 Task: Search one way flight ticket for 4 adults, 1 infant in seat and 1 infant on lap in premium economy from Marion: Veterans Airport Of Southern Illinois (williamson County Regional Airport) to Indianapolis: Indianapolis International Airport on 8-5-2023. Choice of flights is Southwest. Number of bags: 3 checked bags. Price is upto 93000. Outbound departure time preference is 20:45.
Action: Mouse moved to (322, 135)
Screenshot: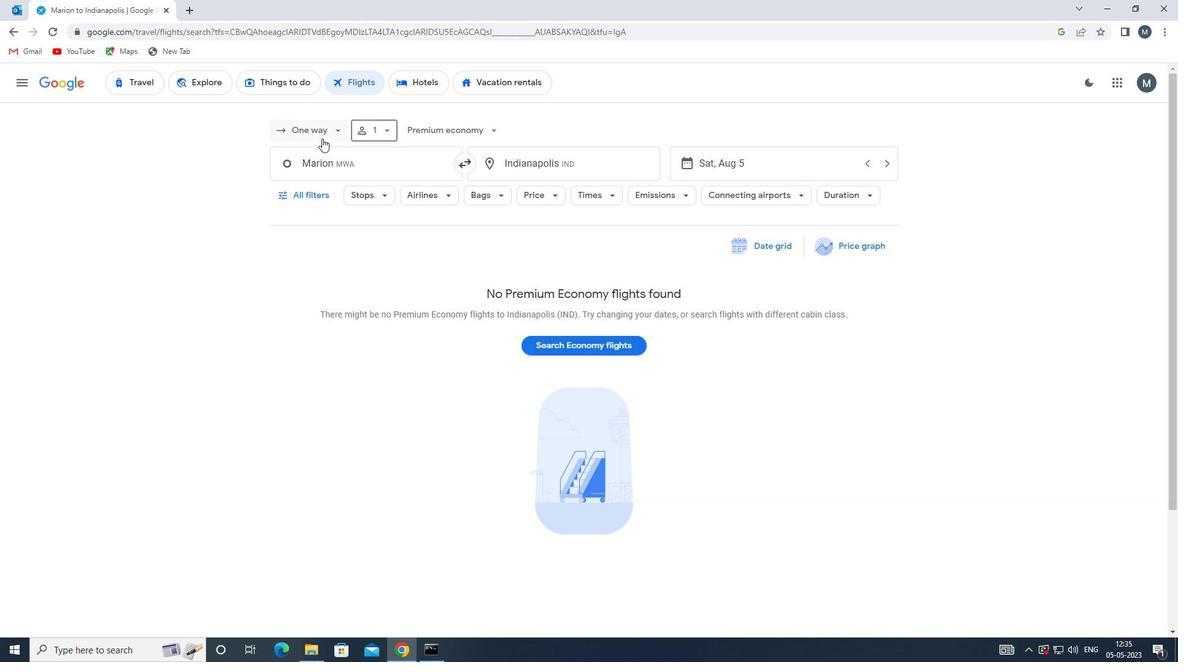 
Action: Mouse pressed left at (322, 135)
Screenshot: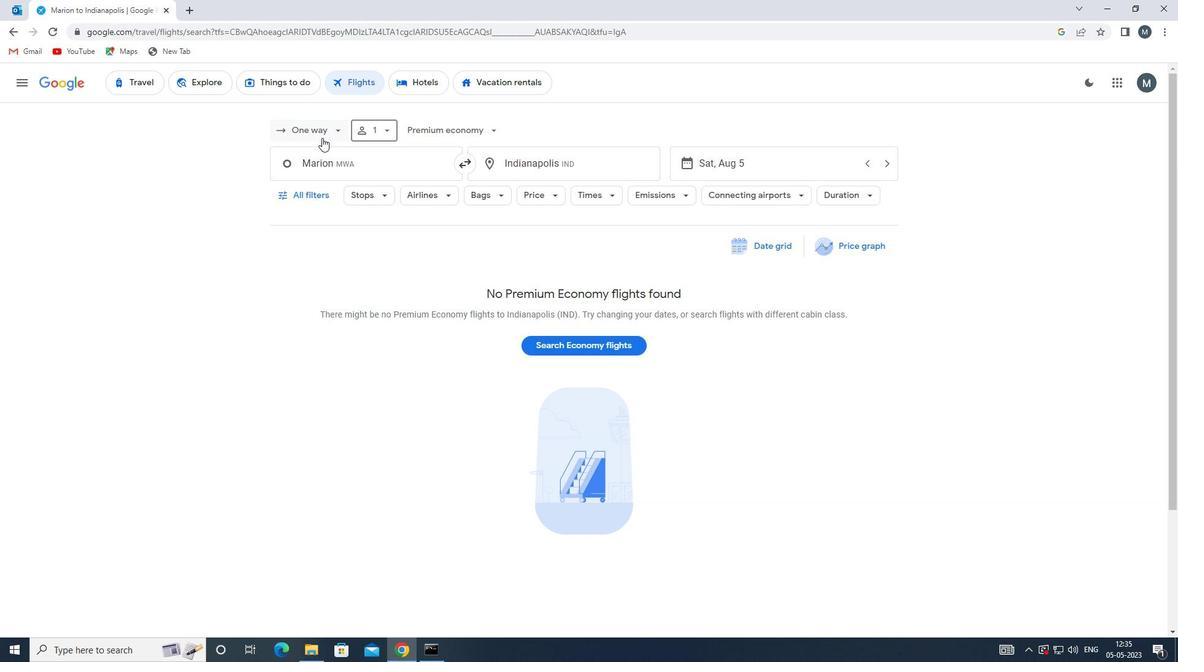 
Action: Mouse moved to (333, 185)
Screenshot: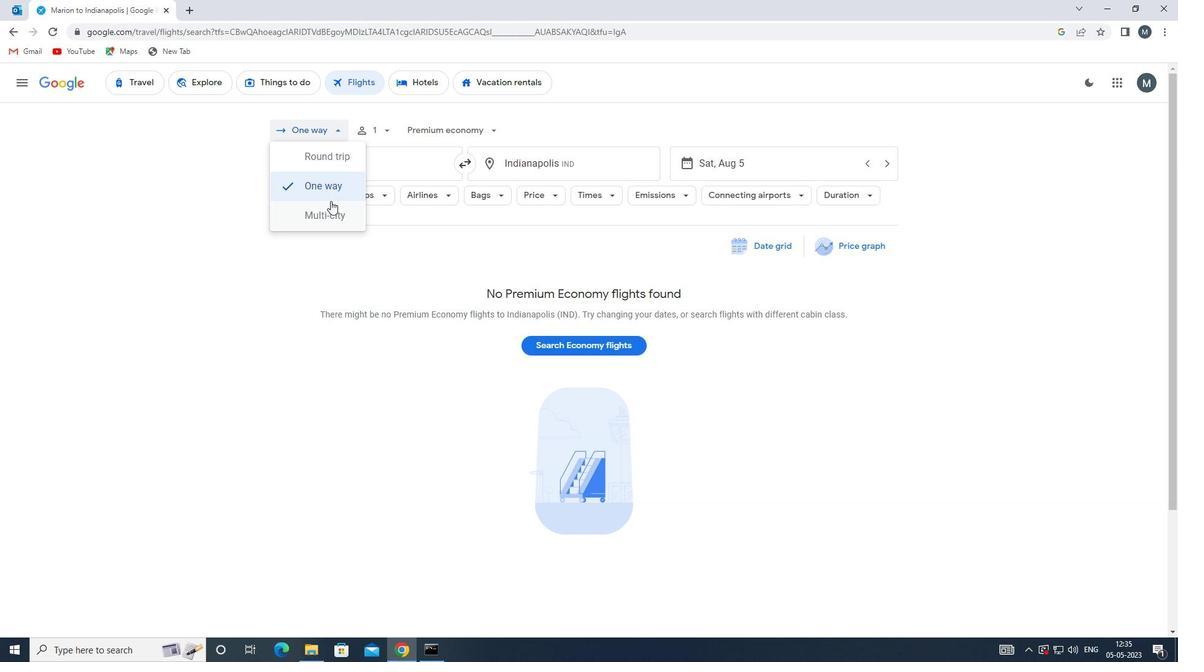 
Action: Mouse pressed left at (333, 185)
Screenshot: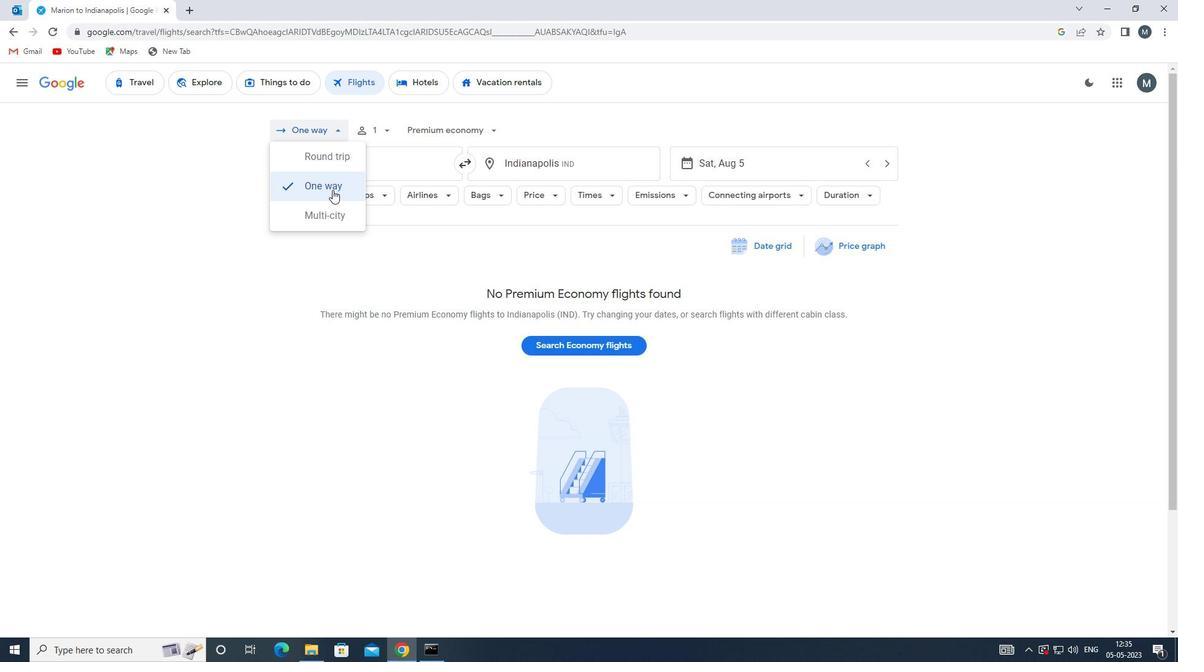 
Action: Mouse moved to (383, 127)
Screenshot: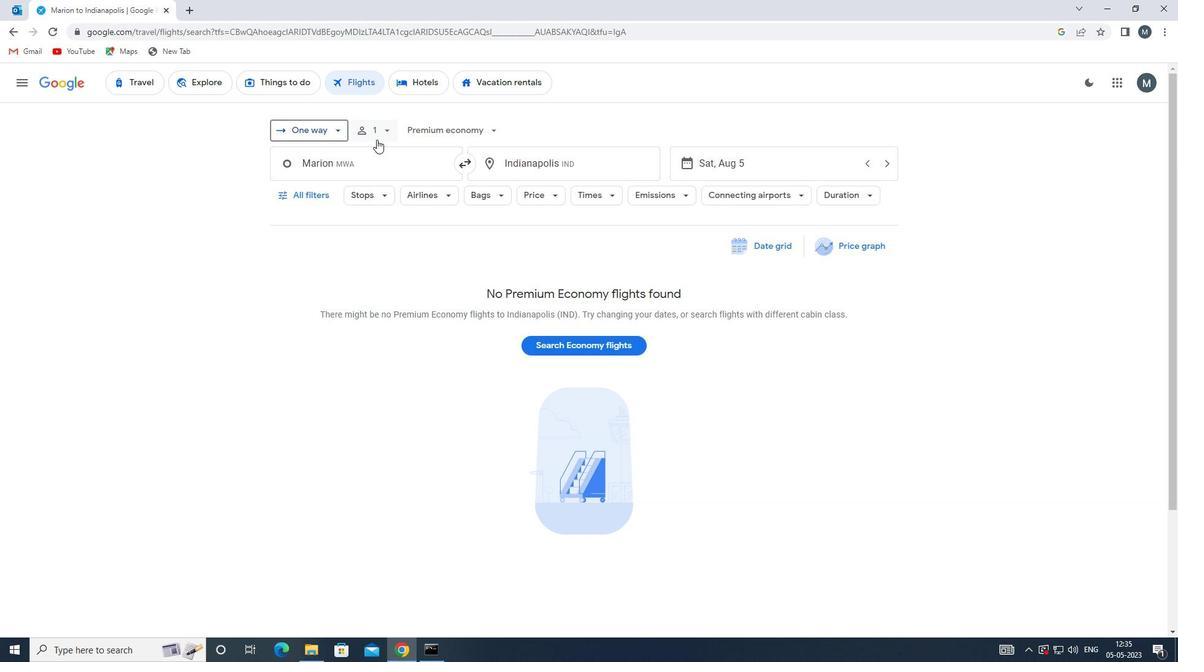 
Action: Mouse pressed left at (383, 127)
Screenshot: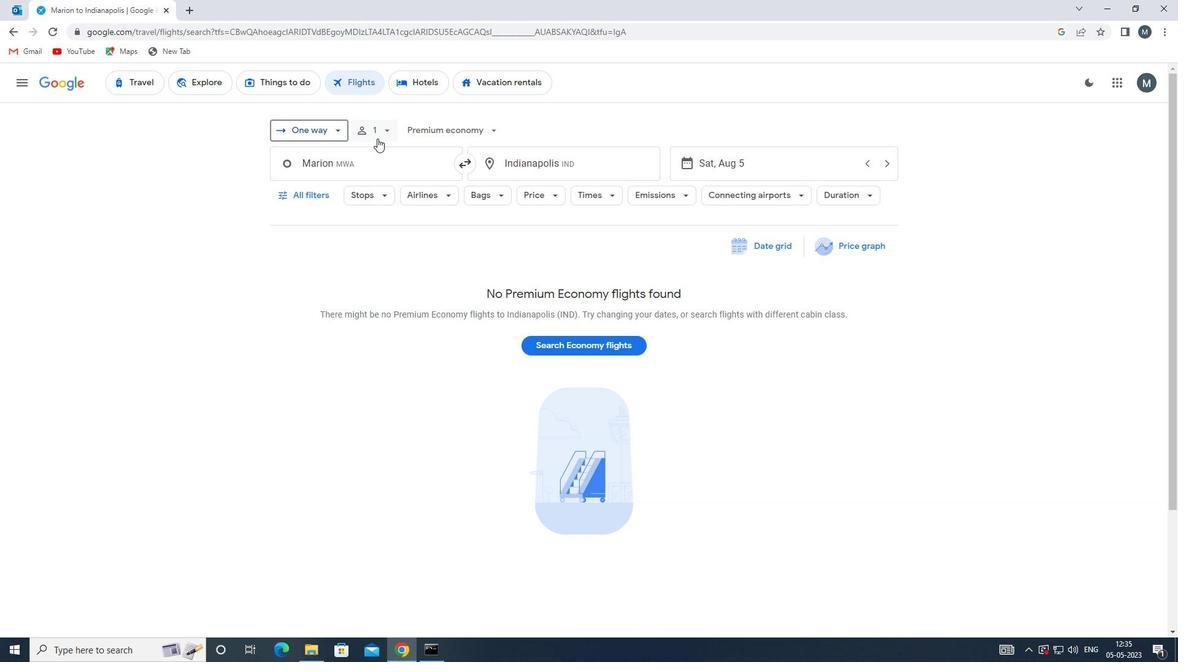 
Action: Mouse moved to (484, 164)
Screenshot: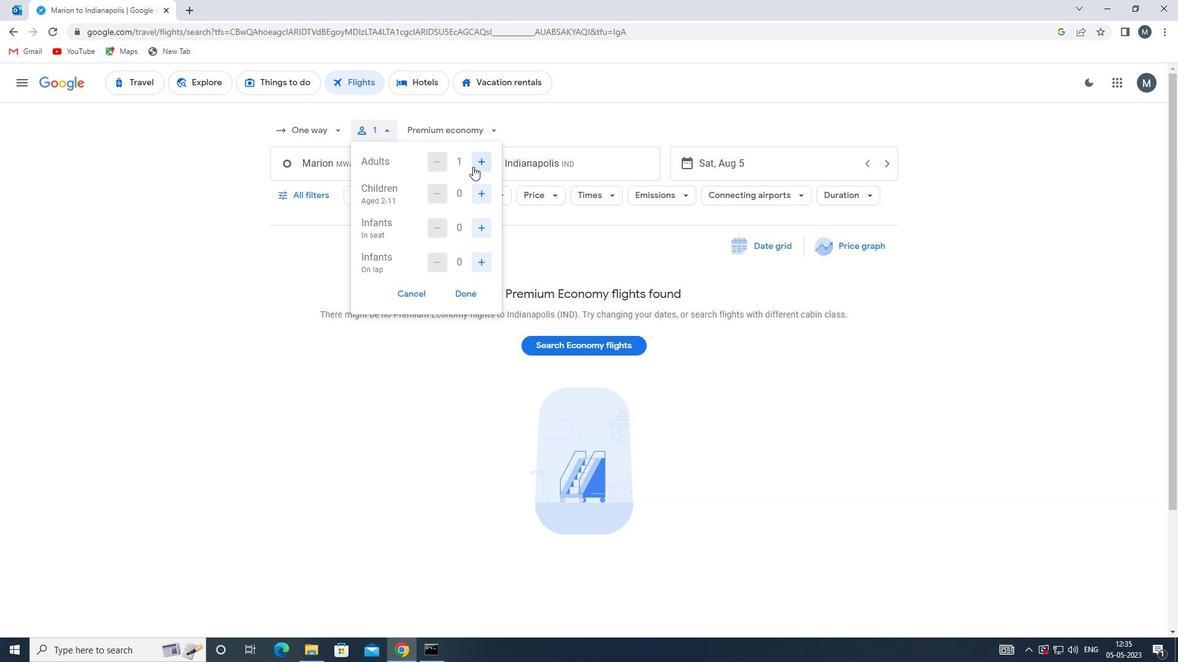 
Action: Mouse pressed left at (484, 164)
Screenshot: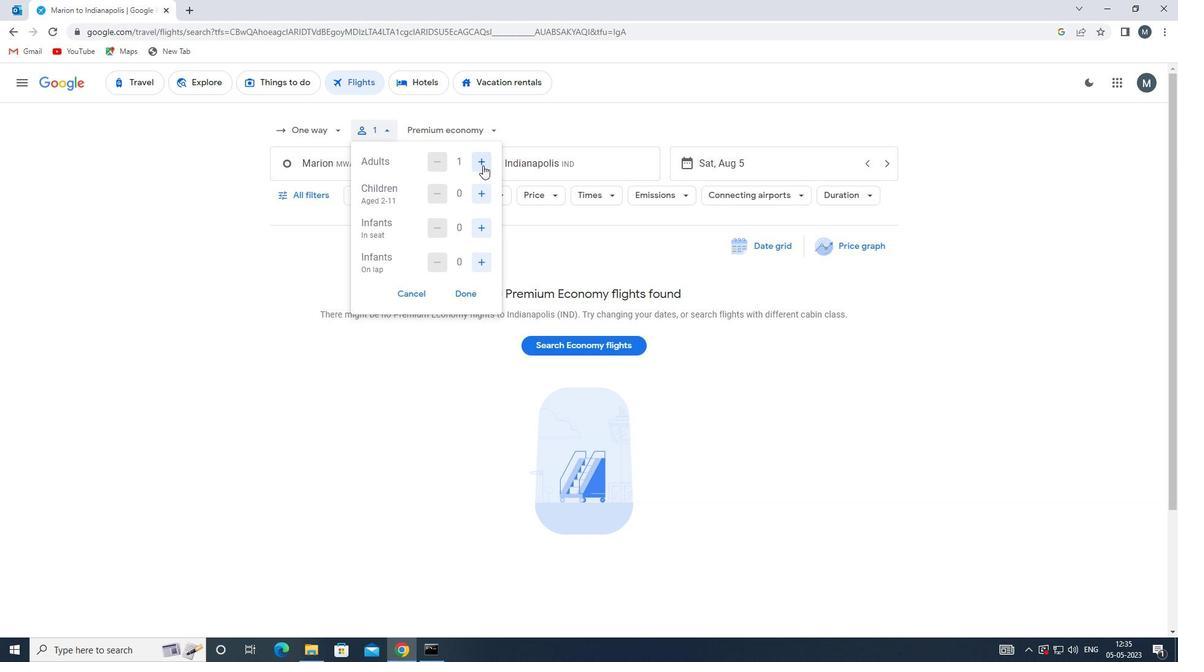 
Action: Mouse pressed left at (484, 164)
Screenshot: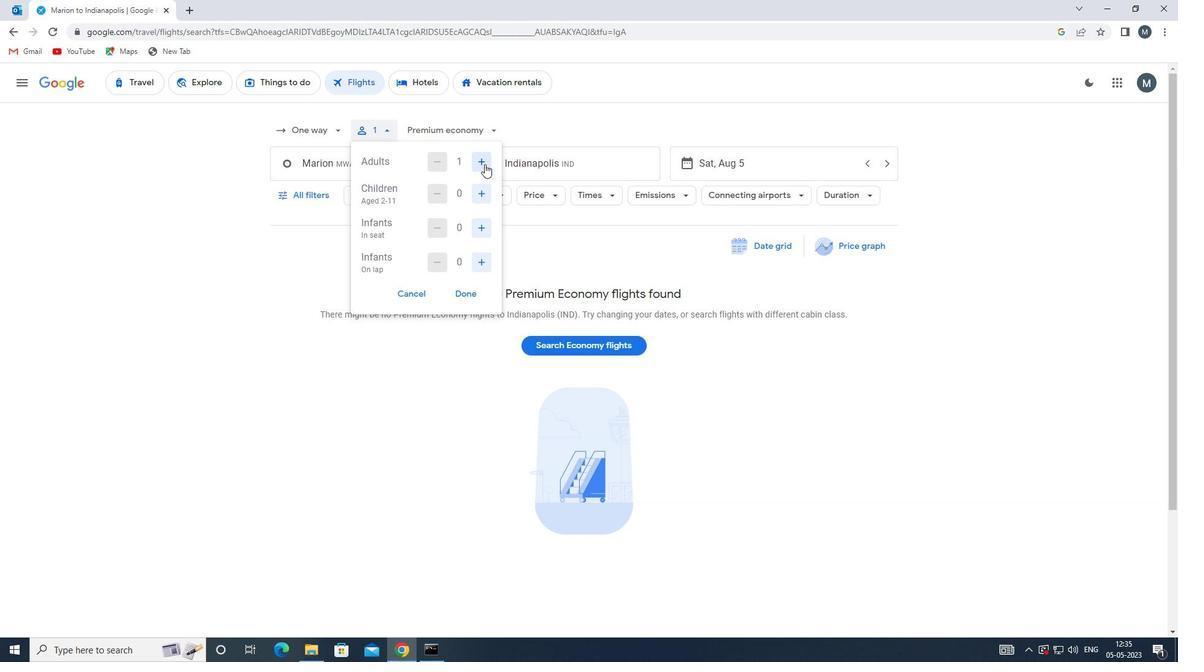 
Action: Mouse pressed left at (484, 164)
Screenshot: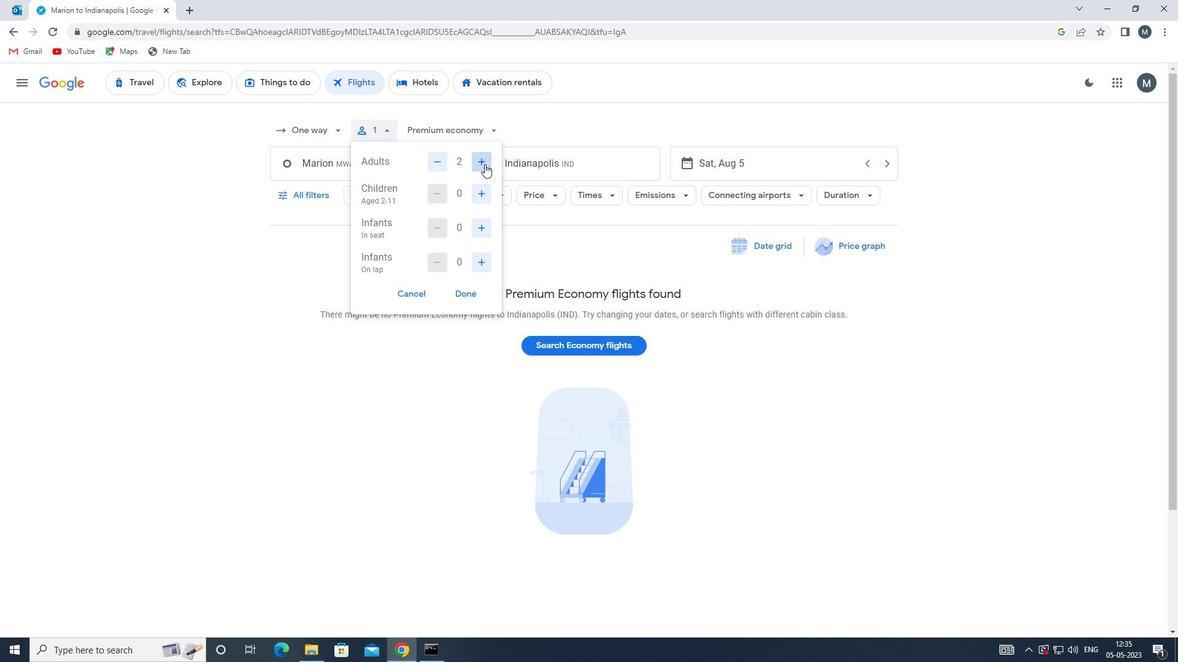 
Action: Mouse moved to (478, 230)
Screenshot: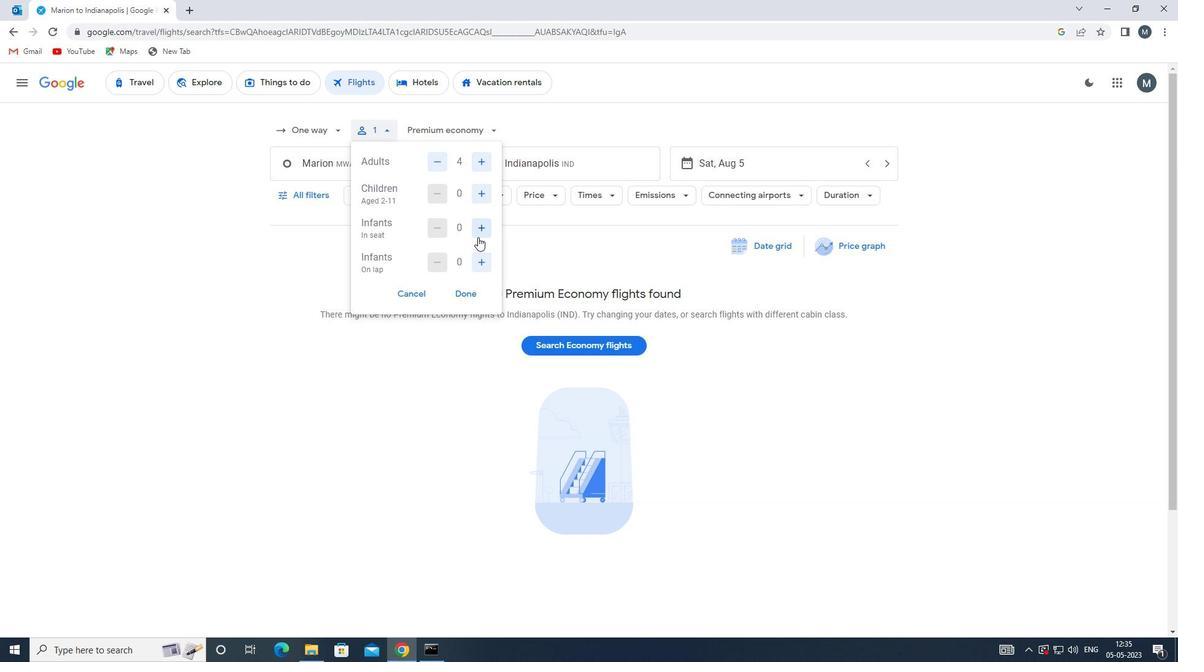 
Action: Mouse pressed left at (478, 230)
Screenshot: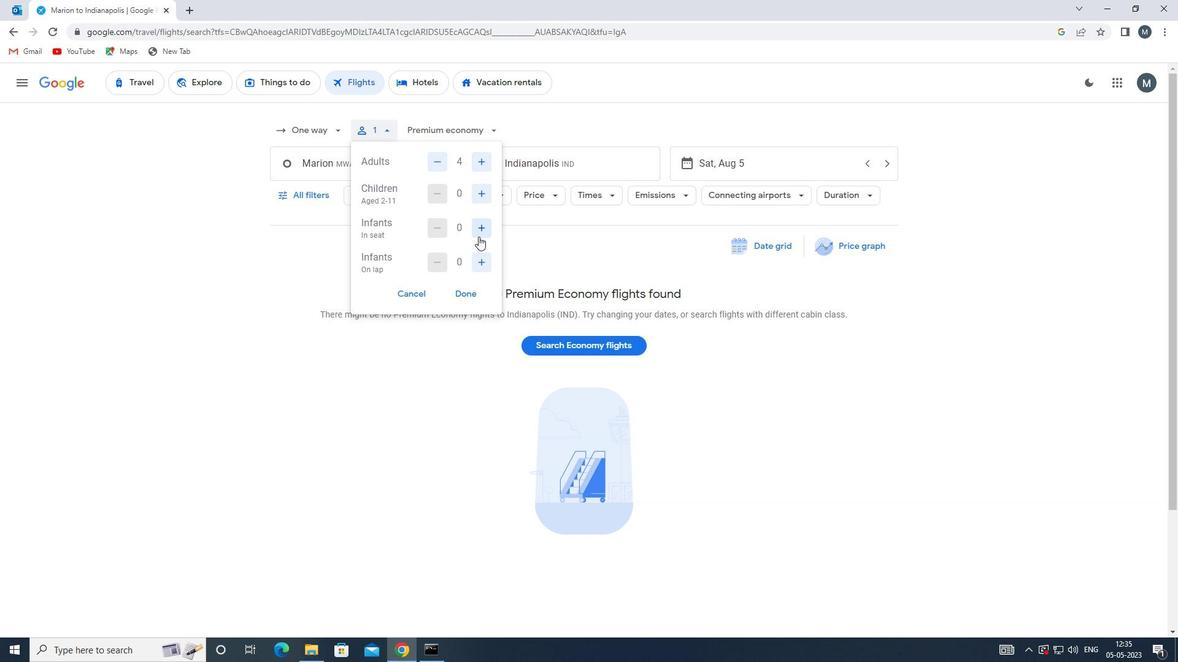 
Action: Mouse moved to (481, 263)
Screenshot: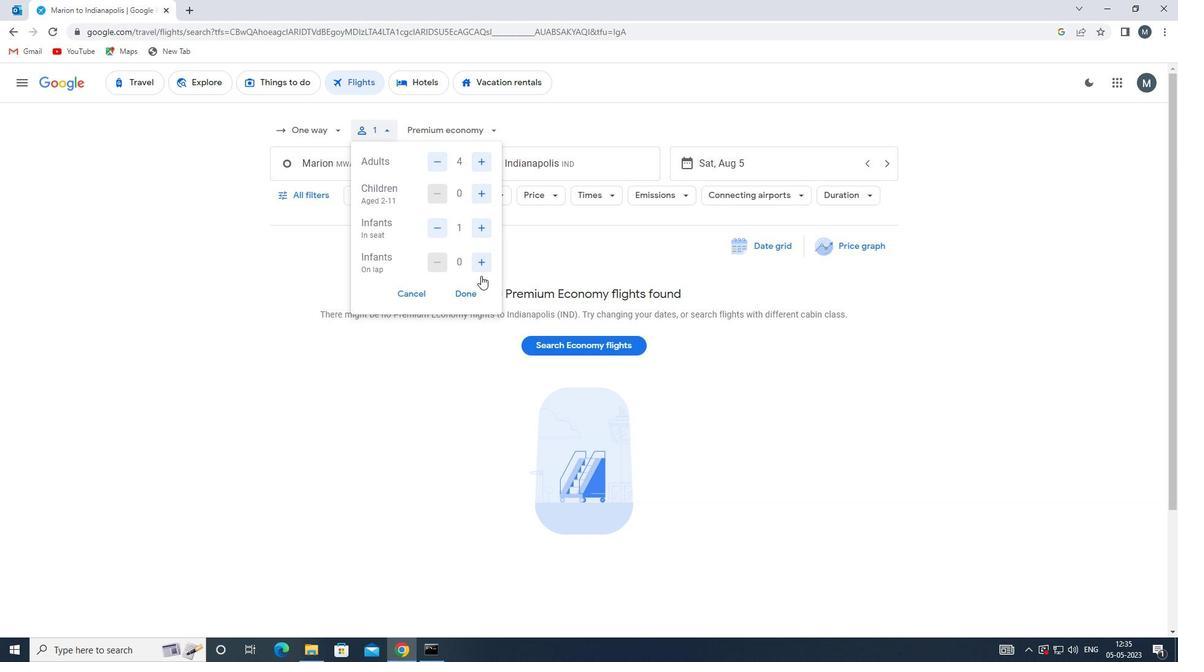 
Action: Mouse pressed left at (481, 263)
Screenshot: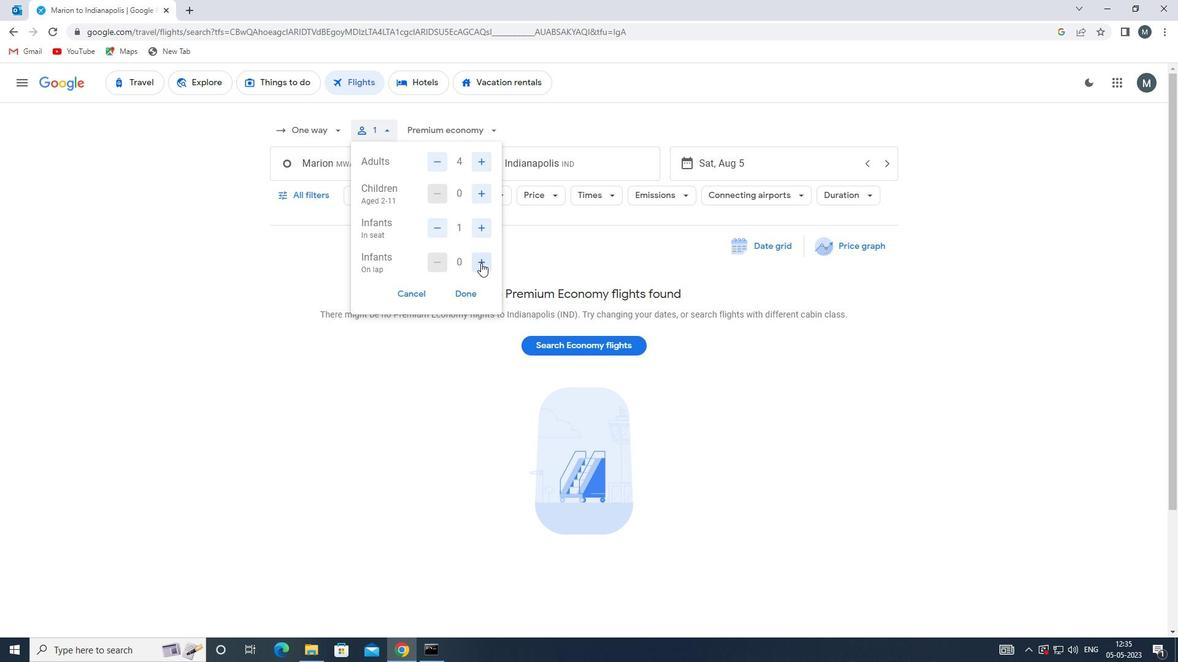 
Action: Mouse moved to (462, 288)
Screenshot: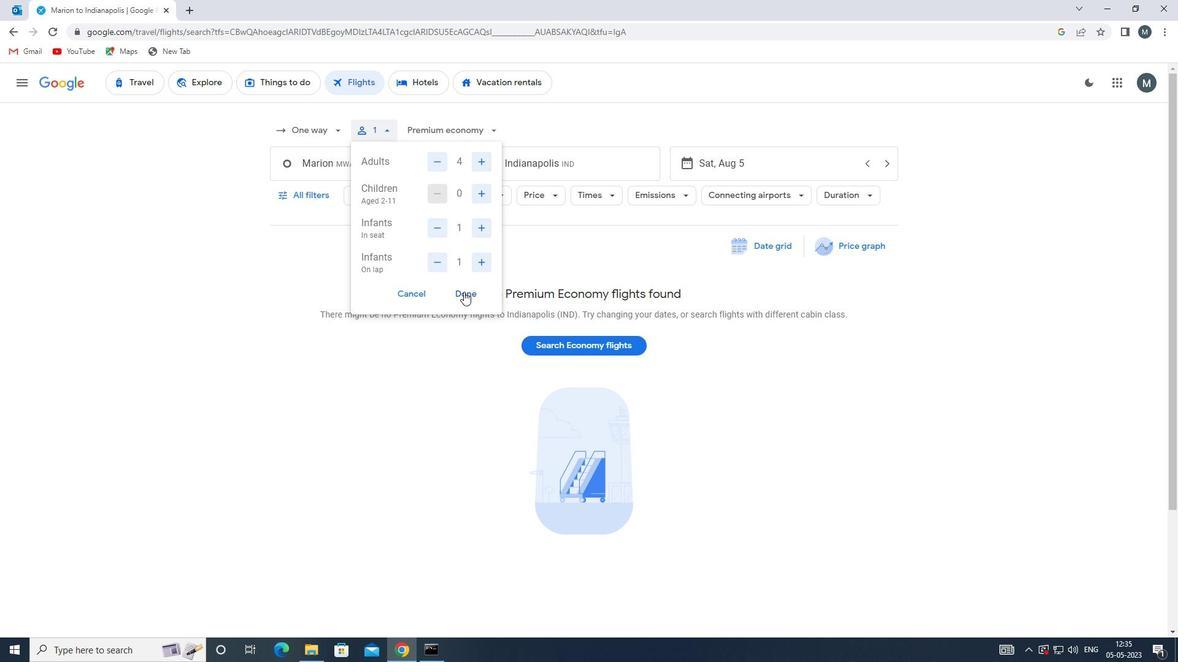 
Action: Mouse pressed left at (462, 288)
Screenshot: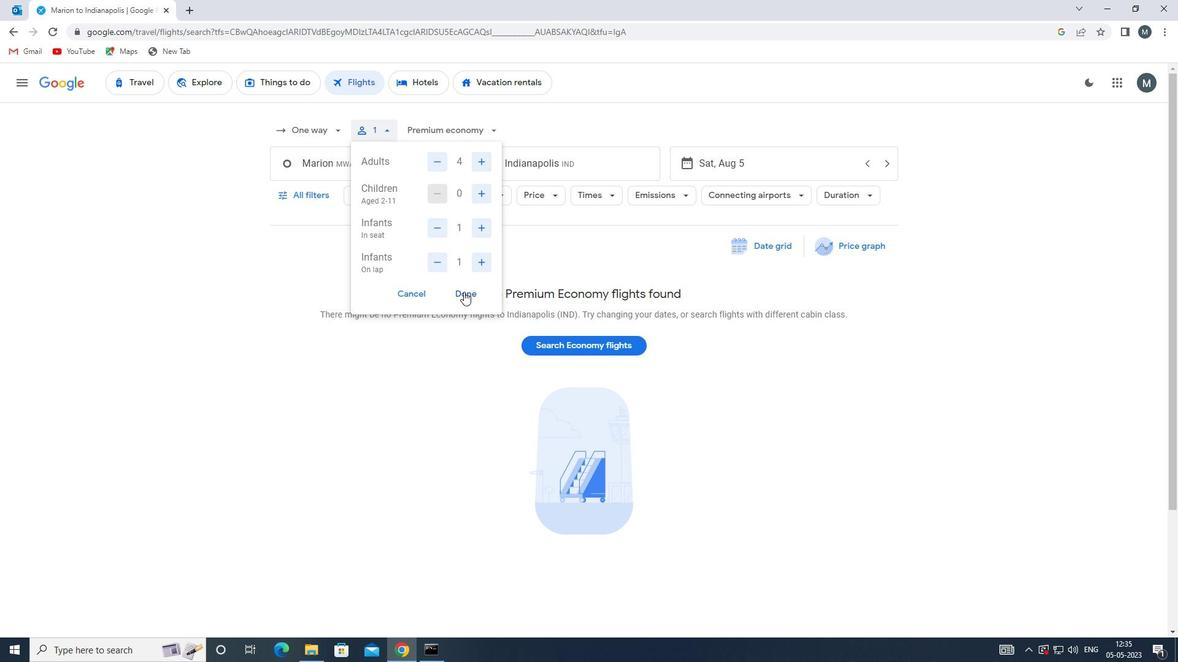 
Action: Mouse moved to (446, 135)
Screenshot: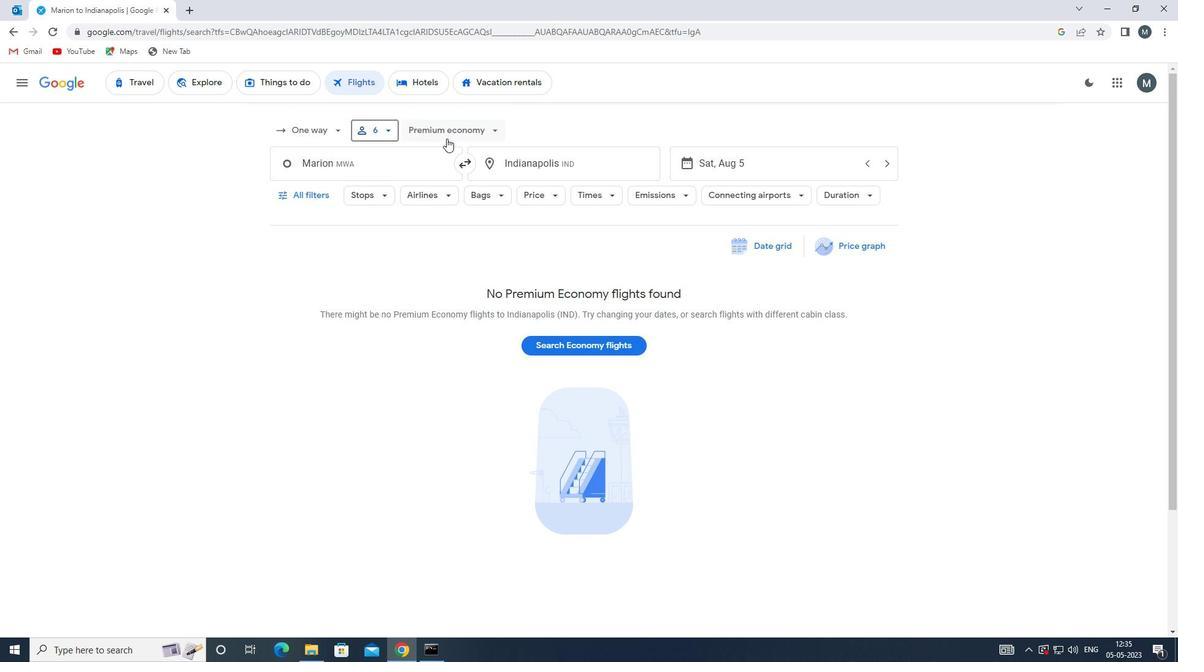 
Action: Mouse pressed left at (446, 135)
Screenshot: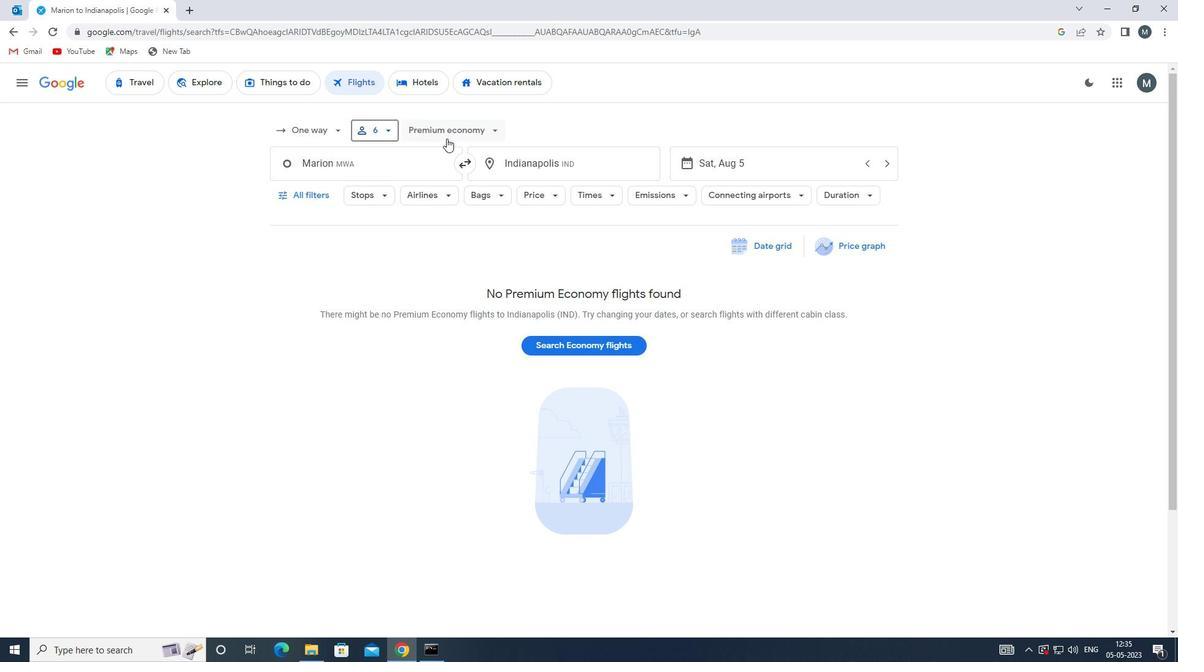 
Action: Mouse moved to (454, 184)
Screenshot: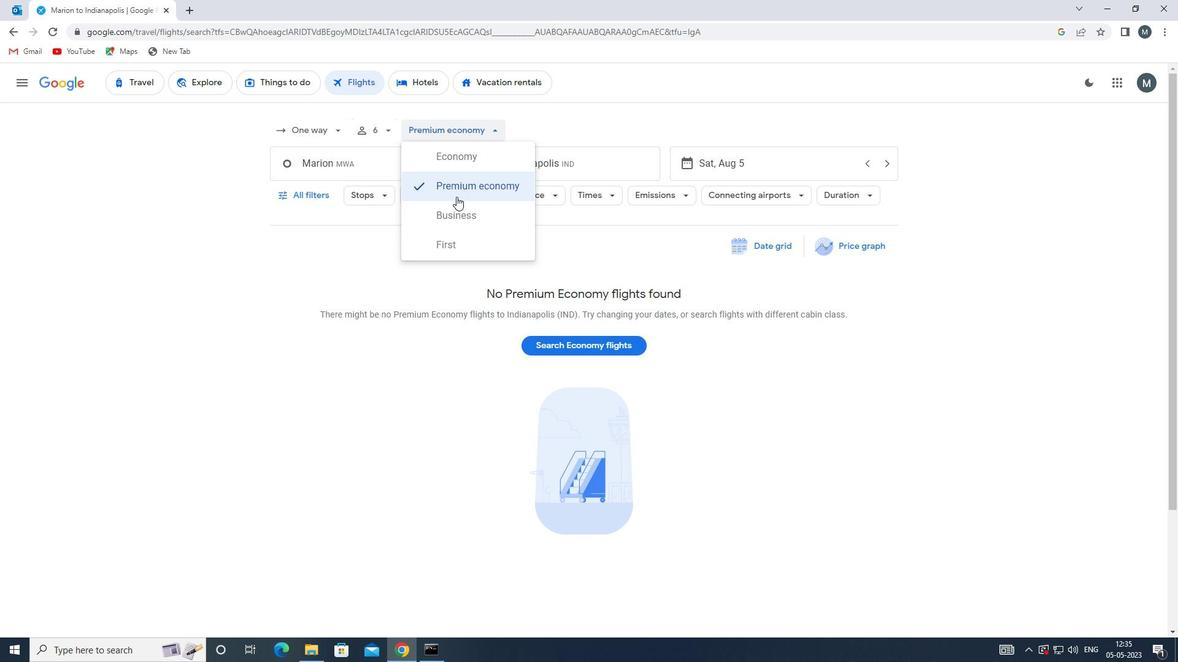 
Action: Mouse pressed left at (454, 184)
Screenshot: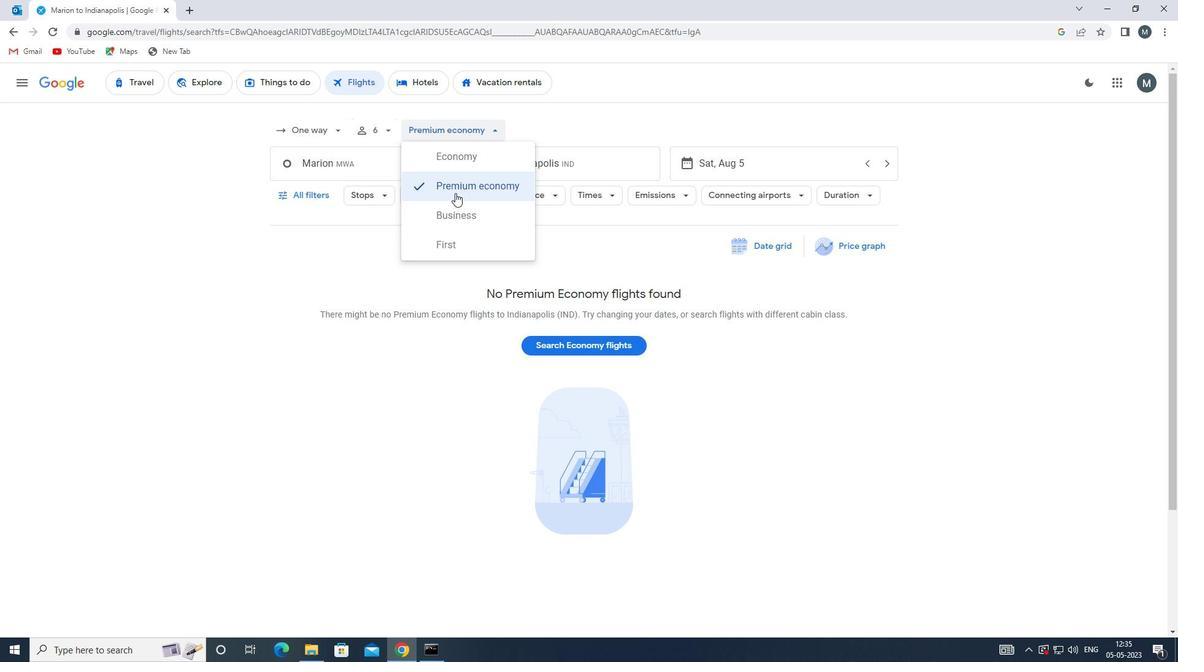 
Action: Mouse moved to (364, 160)
Screenshot: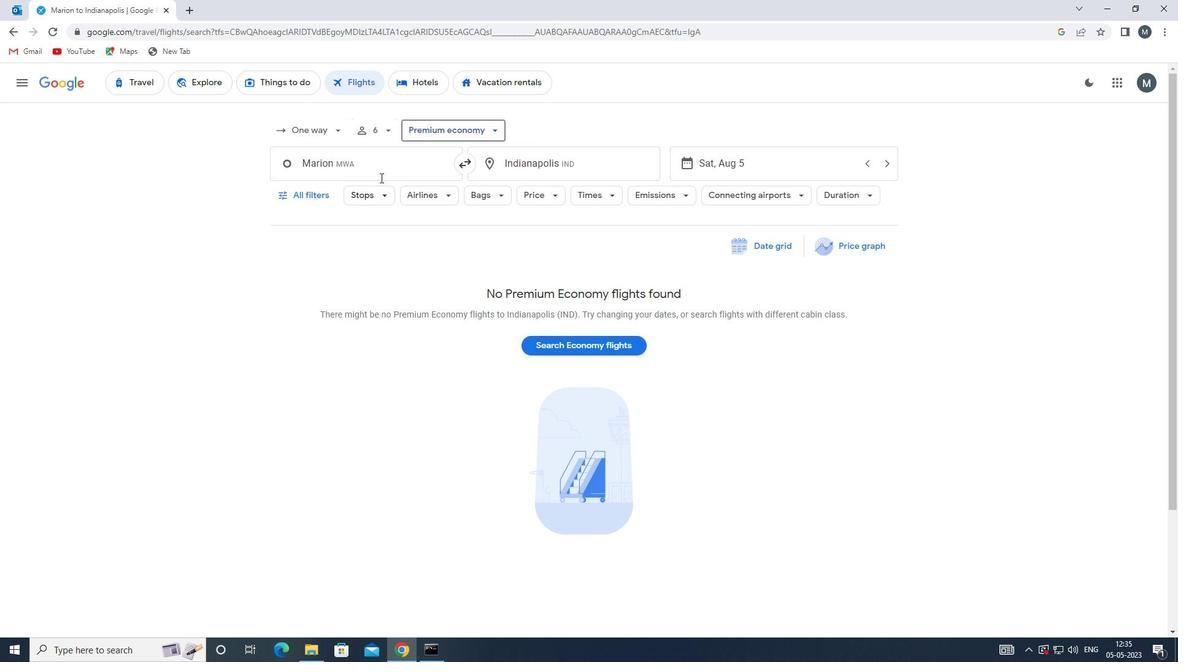 
Action: Mouse pressed left at (364, 160)
Screenshot: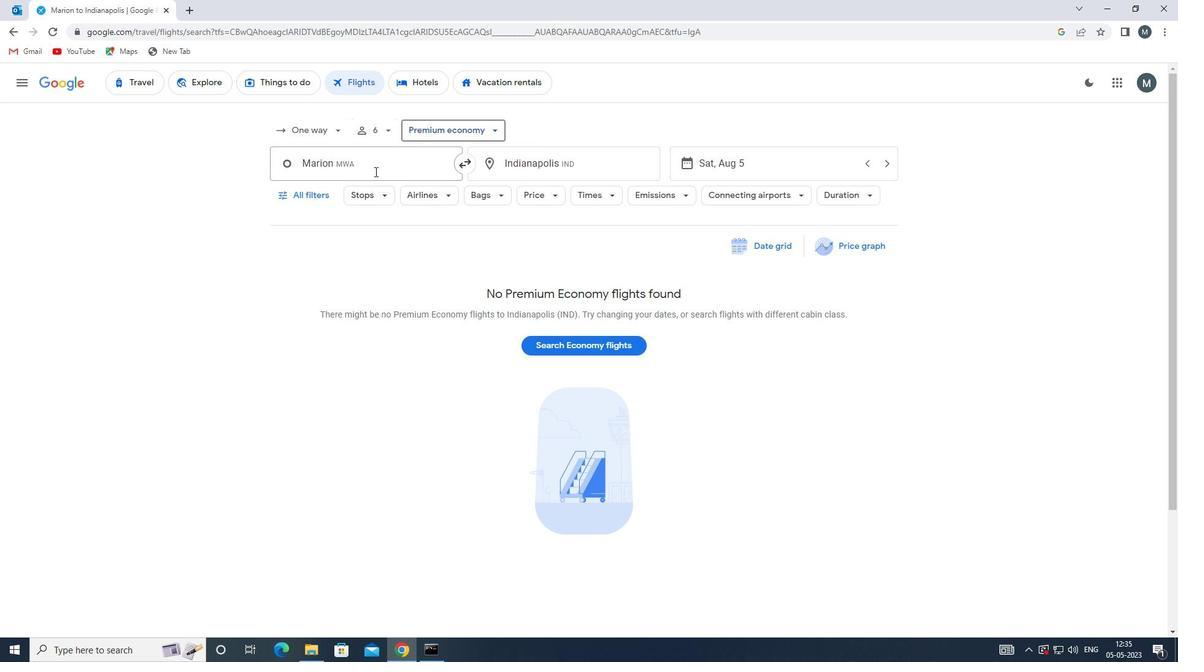 
Action: Mouse moved to (366, 168)
Screenshot: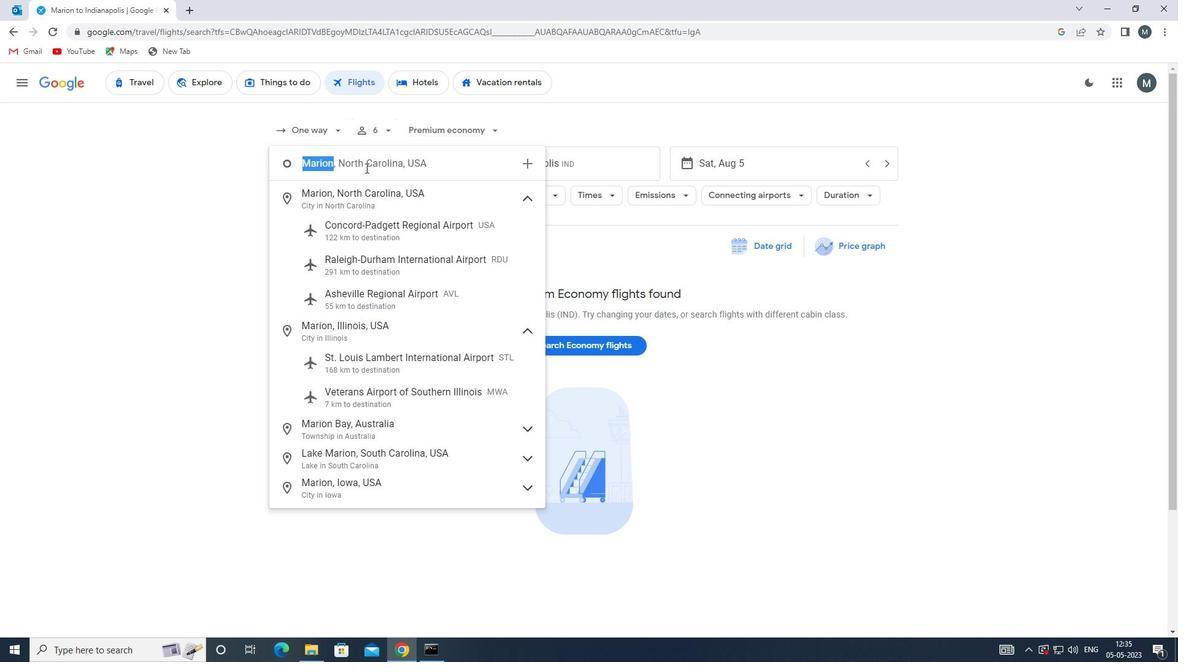 
Action: Key pressed mwa
Screenshot: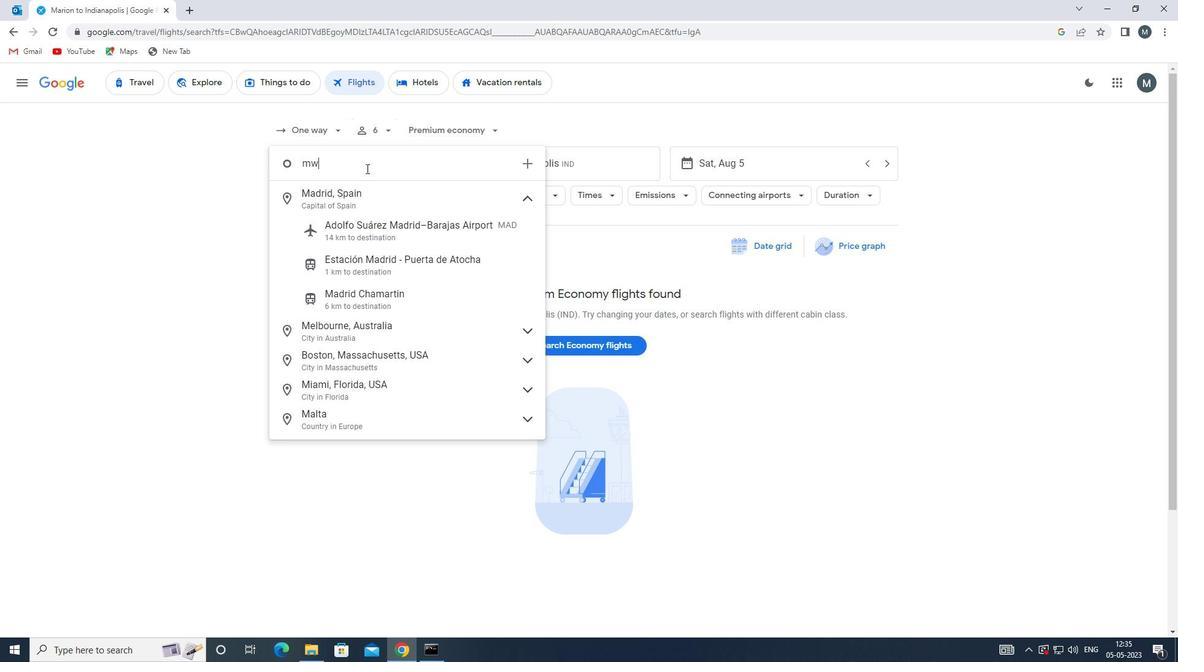 
Action: Mouse moved to (387, 200)
Screenshot: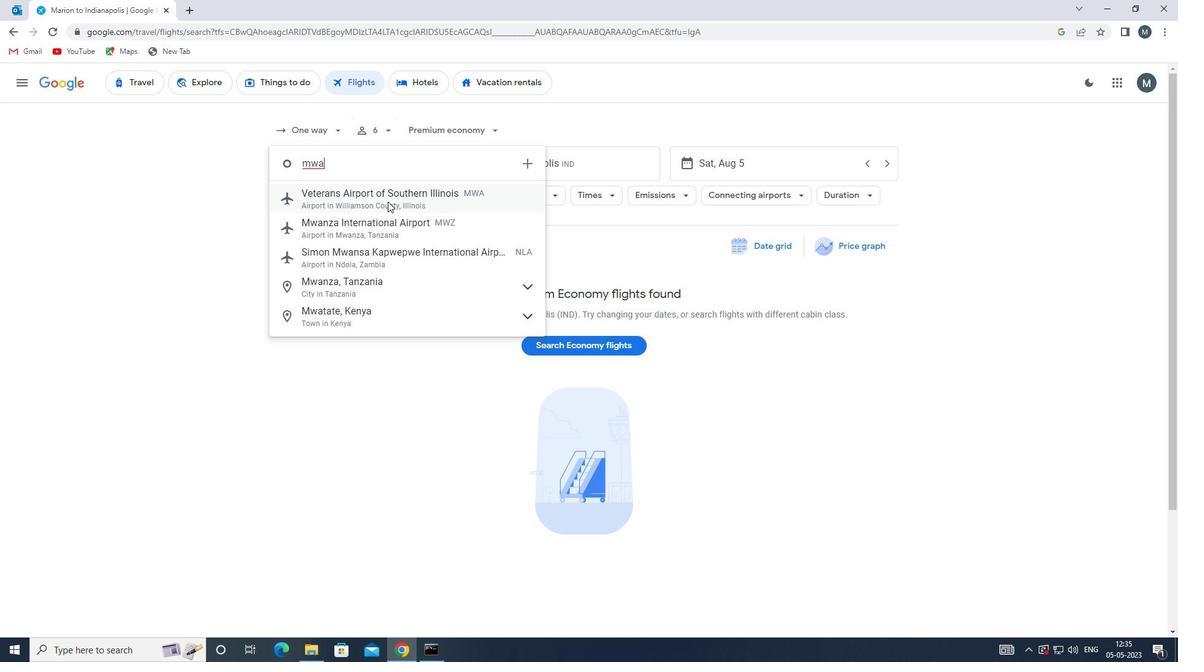 
Action: Mouse pressed left at (387, 200)
Screenshot: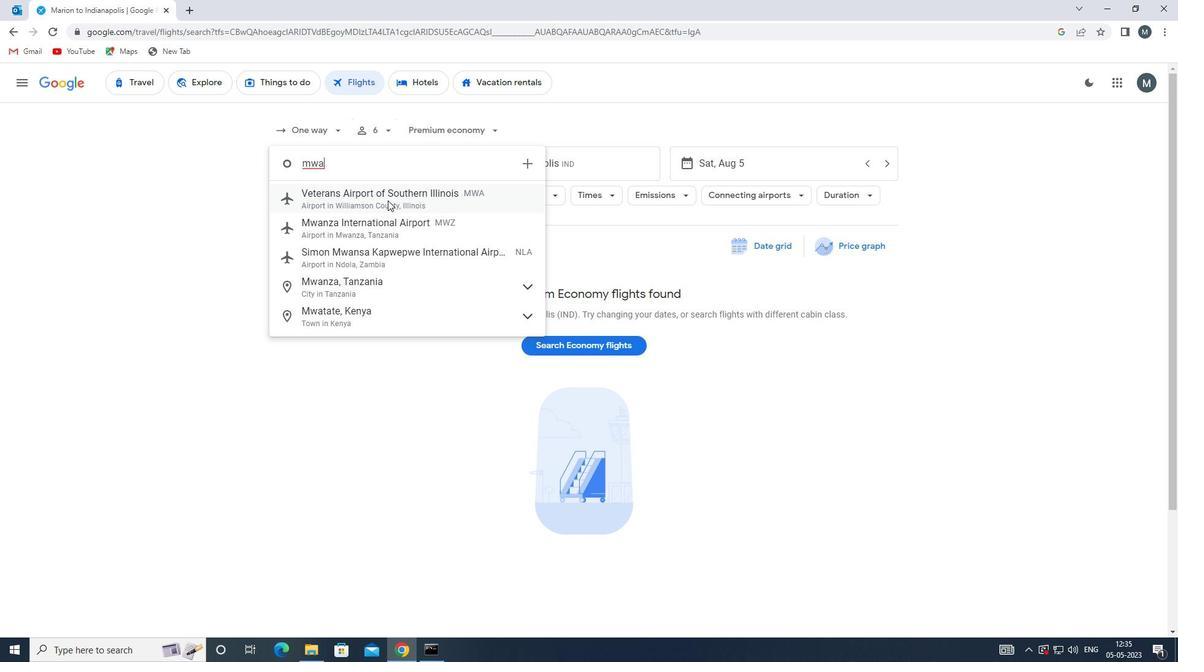 
Action: Mouse moved to (529, 168)
Screenshot: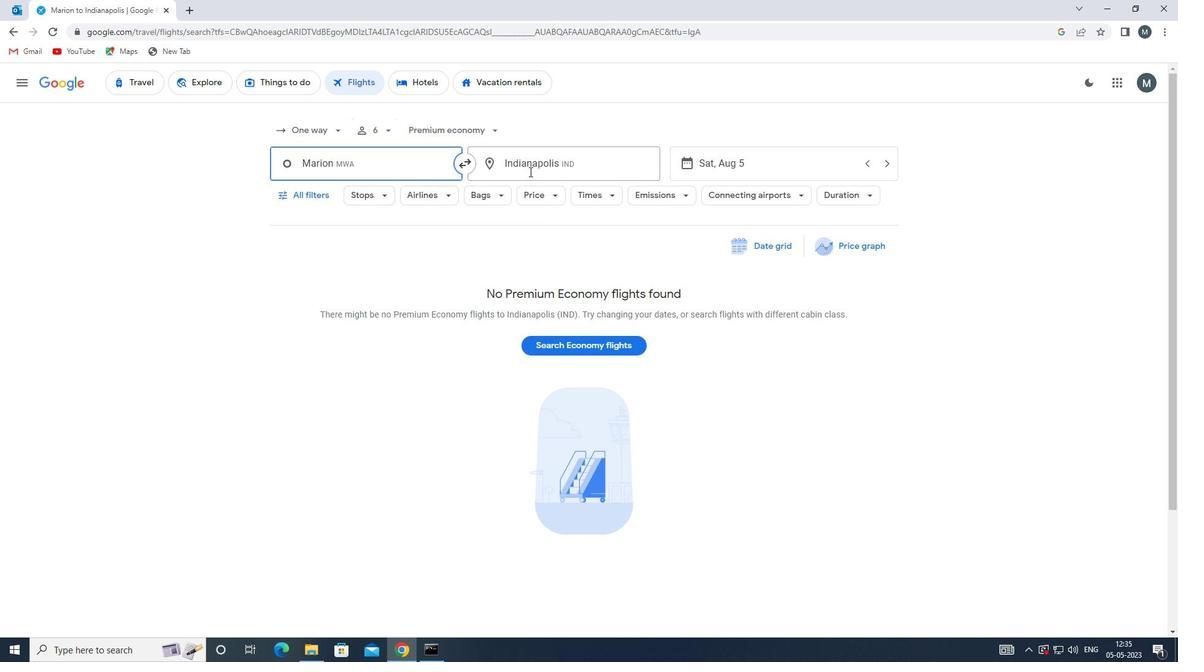 
Action: Mouse pressed left at (529, 168)
Screenshot: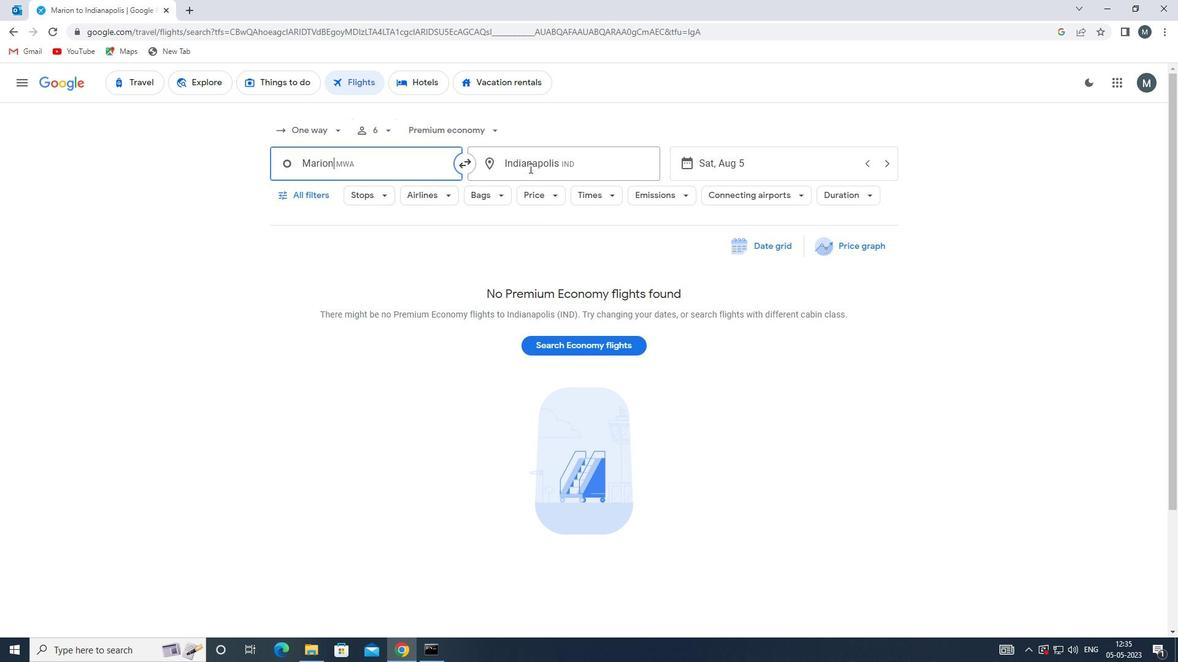 
Action: Mouse moved to (529, 168)
Screenshot: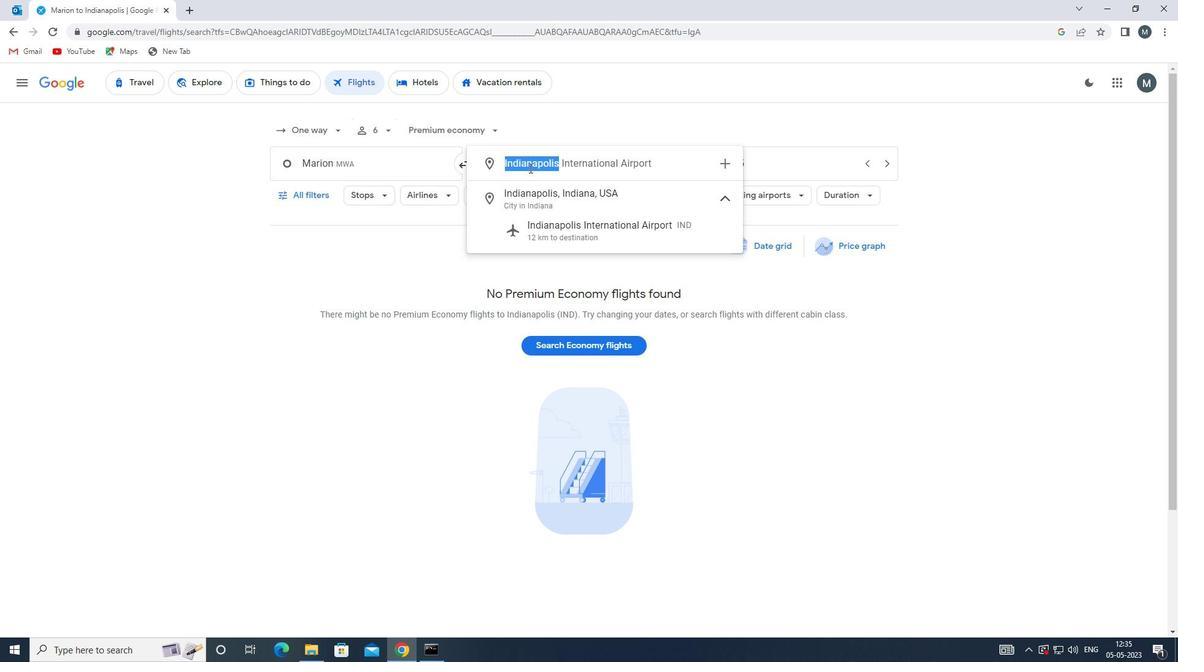 
Action: Key pressed ind
Screenshot: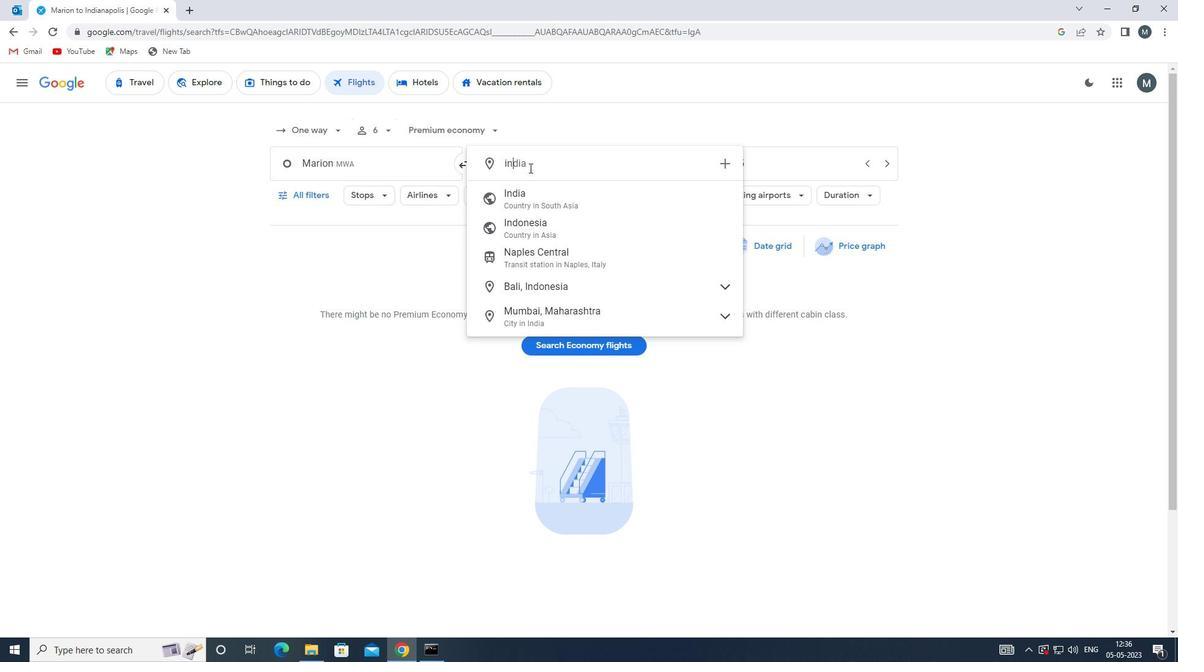 
Action: Mouse moved to (552, 203)
Screenshot: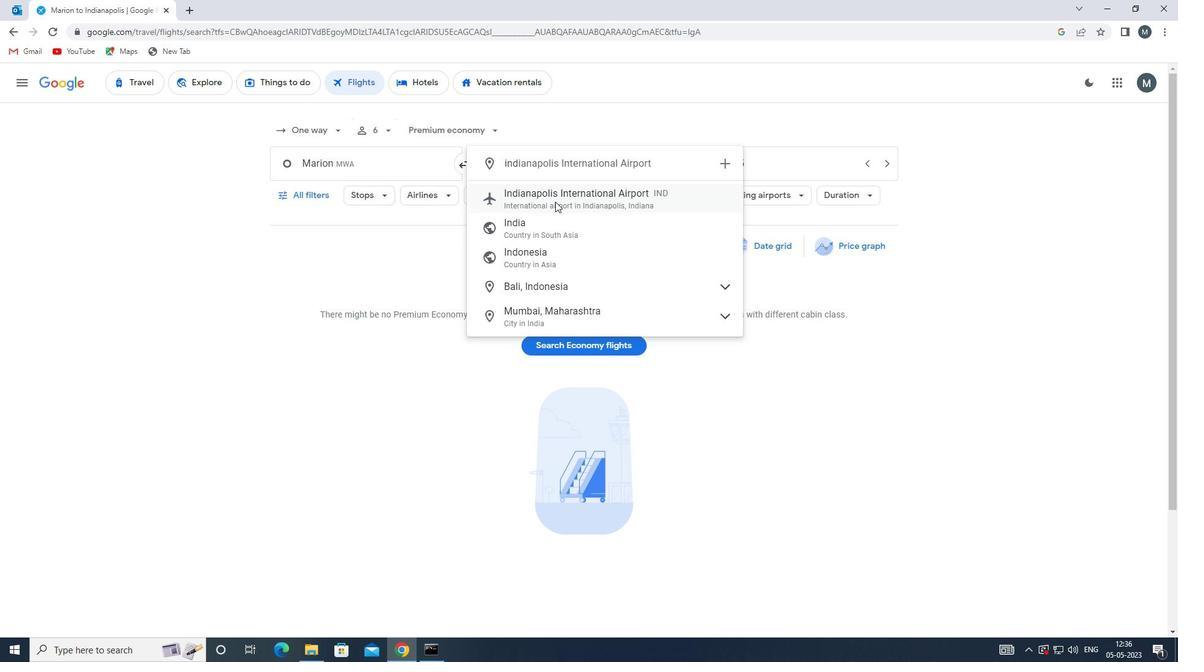 
Action: Mouse pressed left at (552, 203)
Screenshot: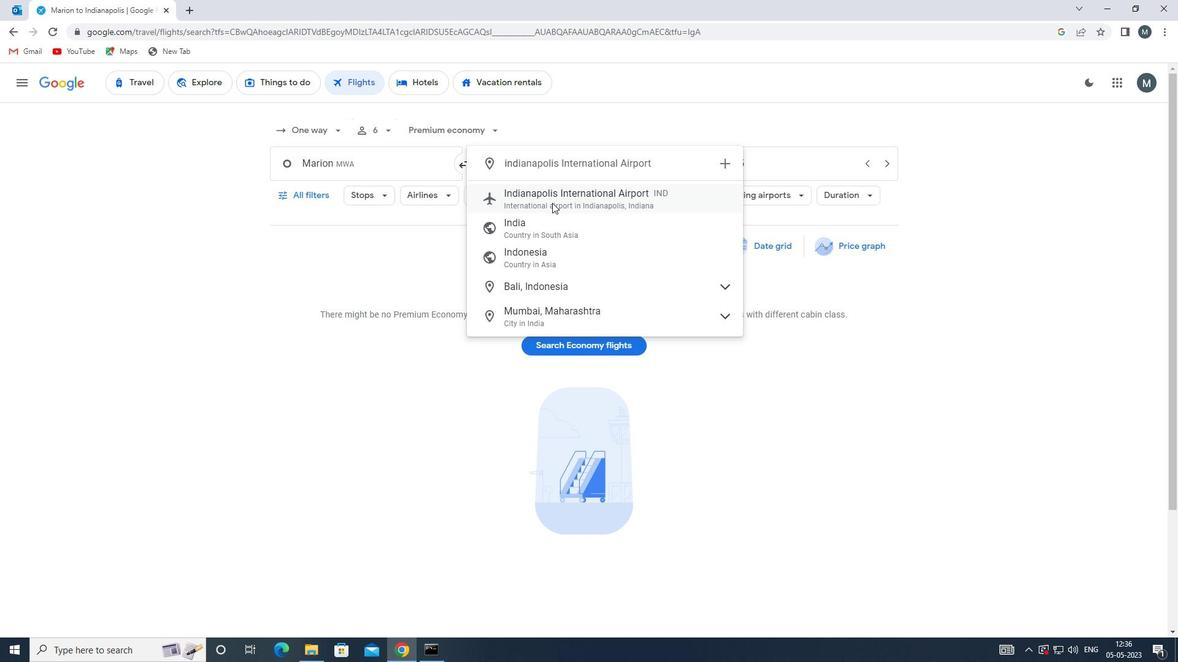 
Action: Mouse moved to (717, 168)
Screenshot: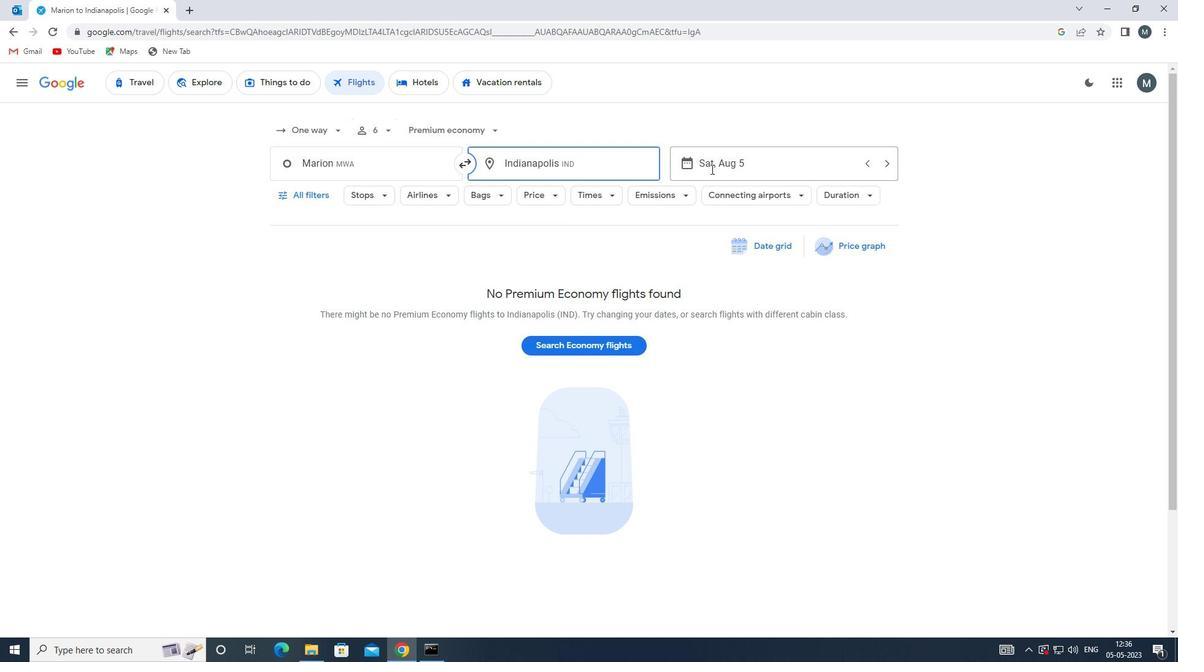 
Action: Mouse pressed left at (717, 168)
Screenshot: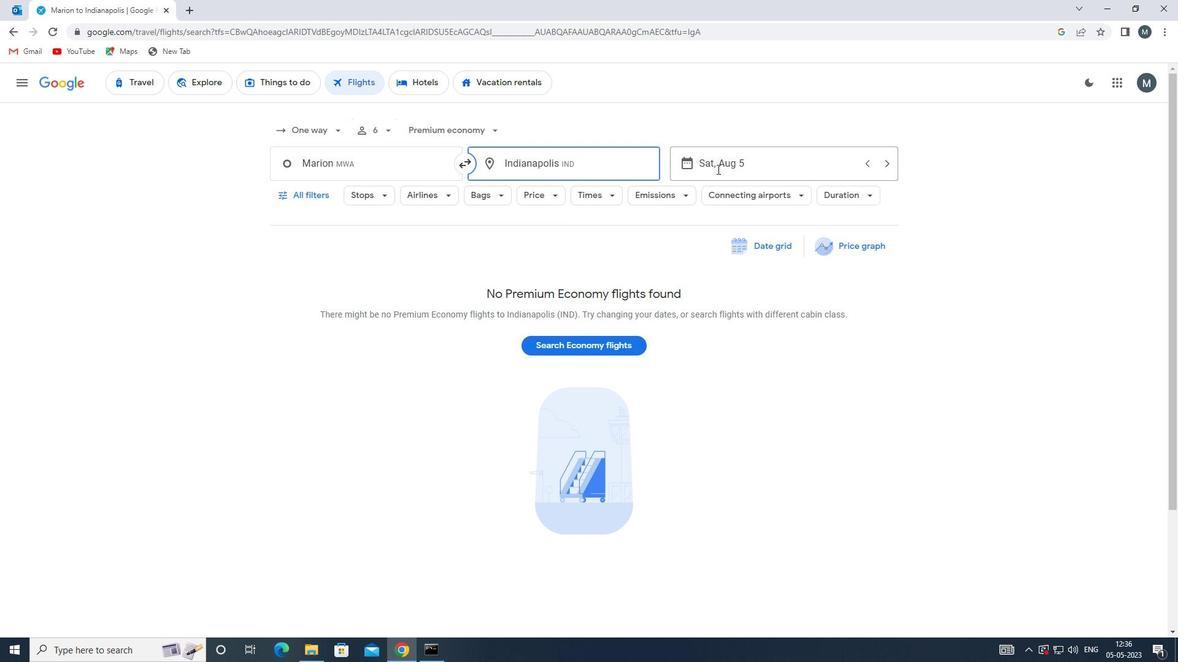 
Action: Mouse moved to (634, 264)
Screenshot: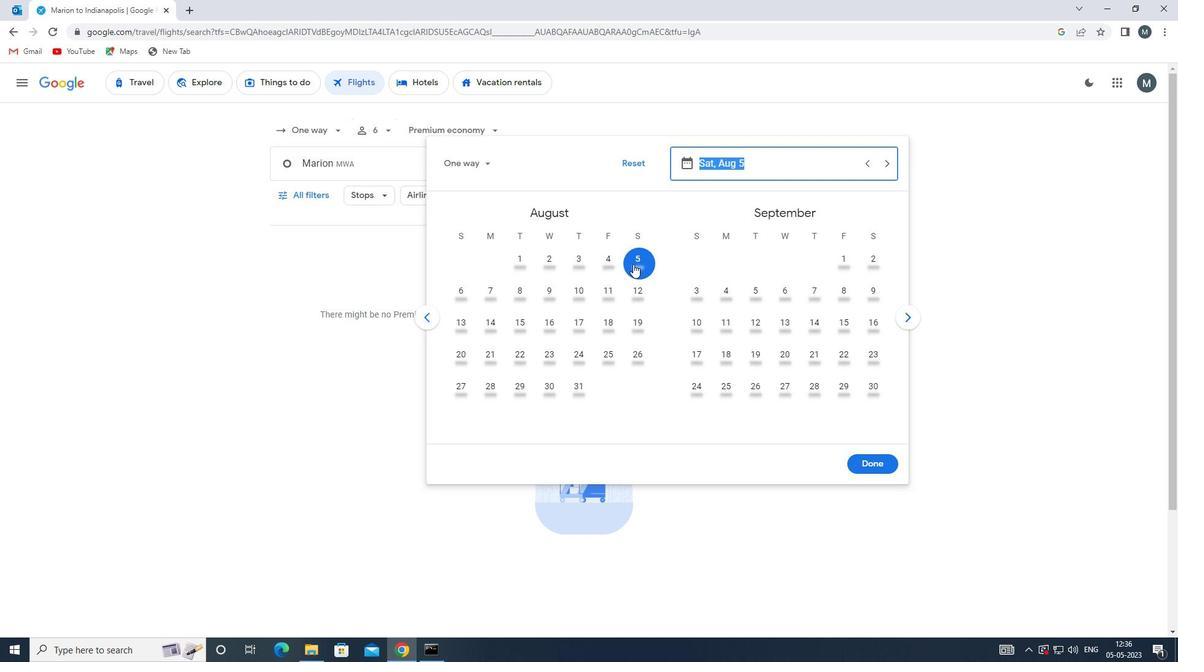 
Action: Mouse pressed left at (634, 264)
Screenshot: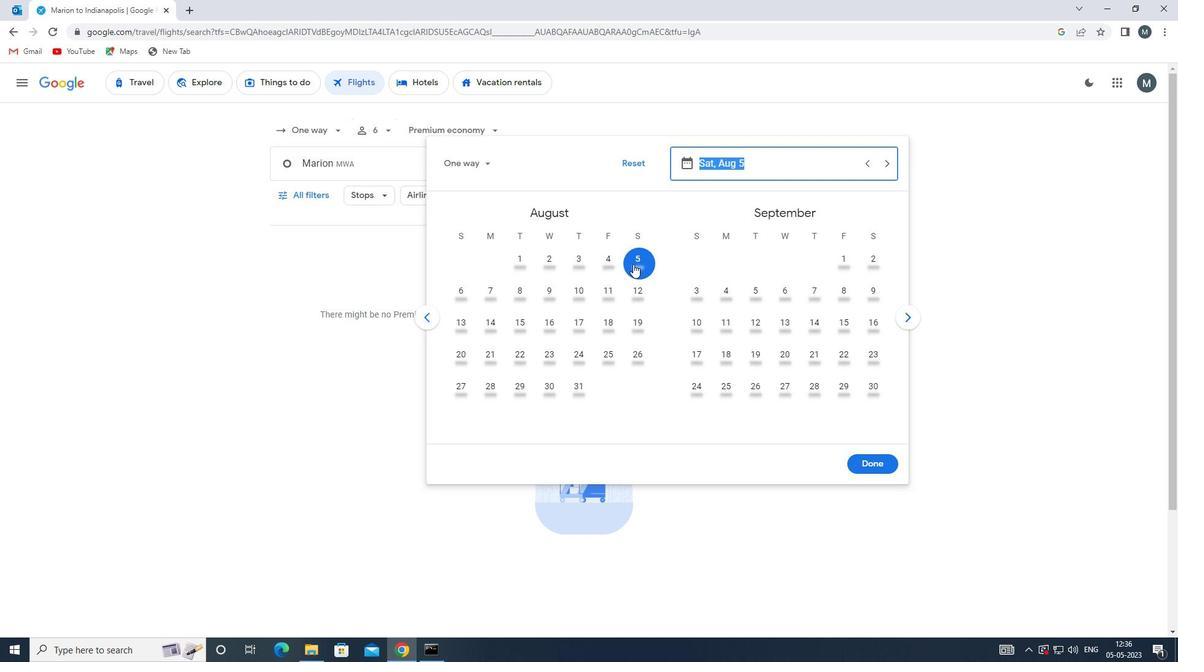 
Action: Mouse moved to (864, 464)
Screenshot: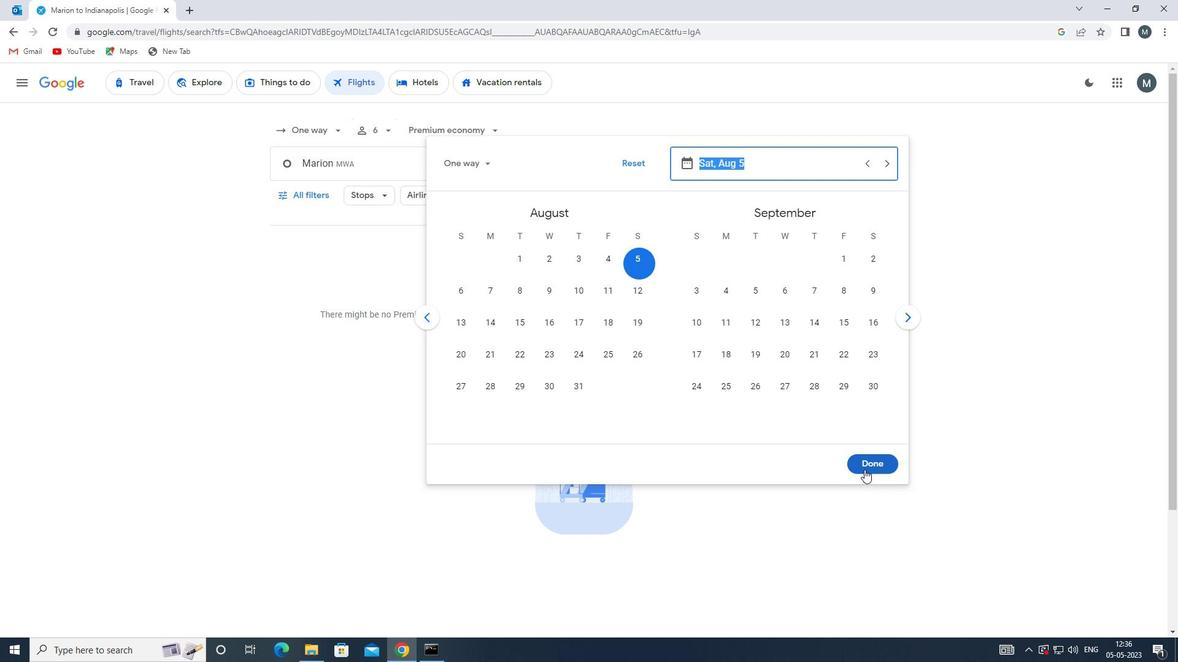 
Action: Mouse pressed left at (864, 464)
Screenshot: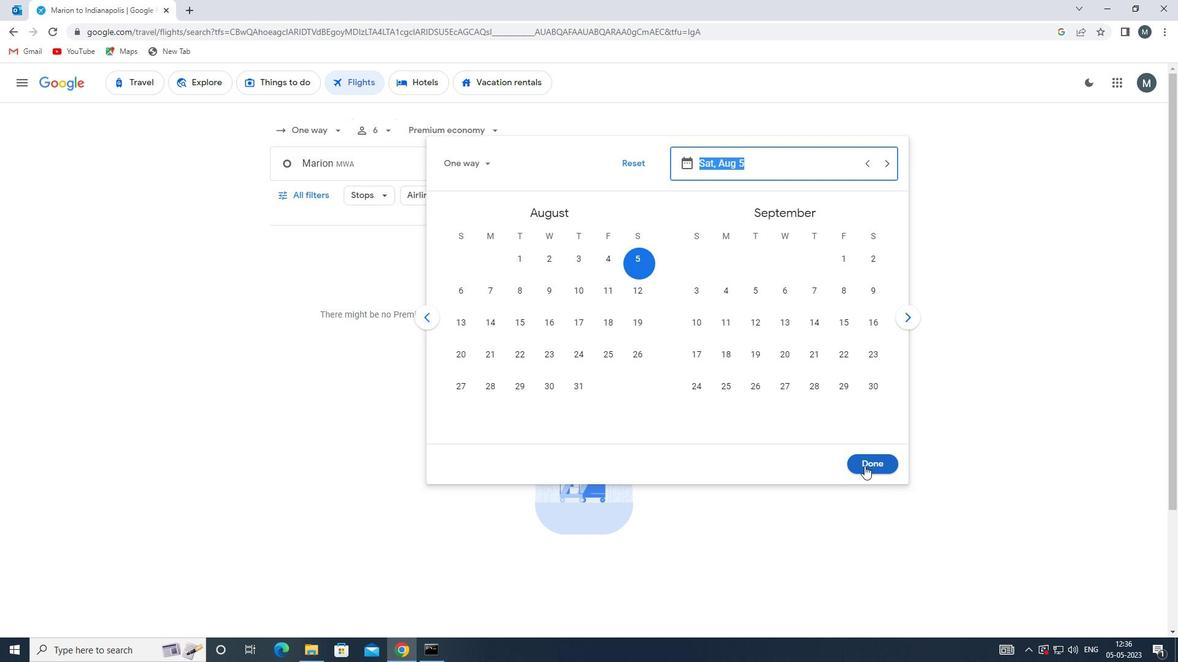 
Action: Mouse moved to (300, 193)
Screenshot: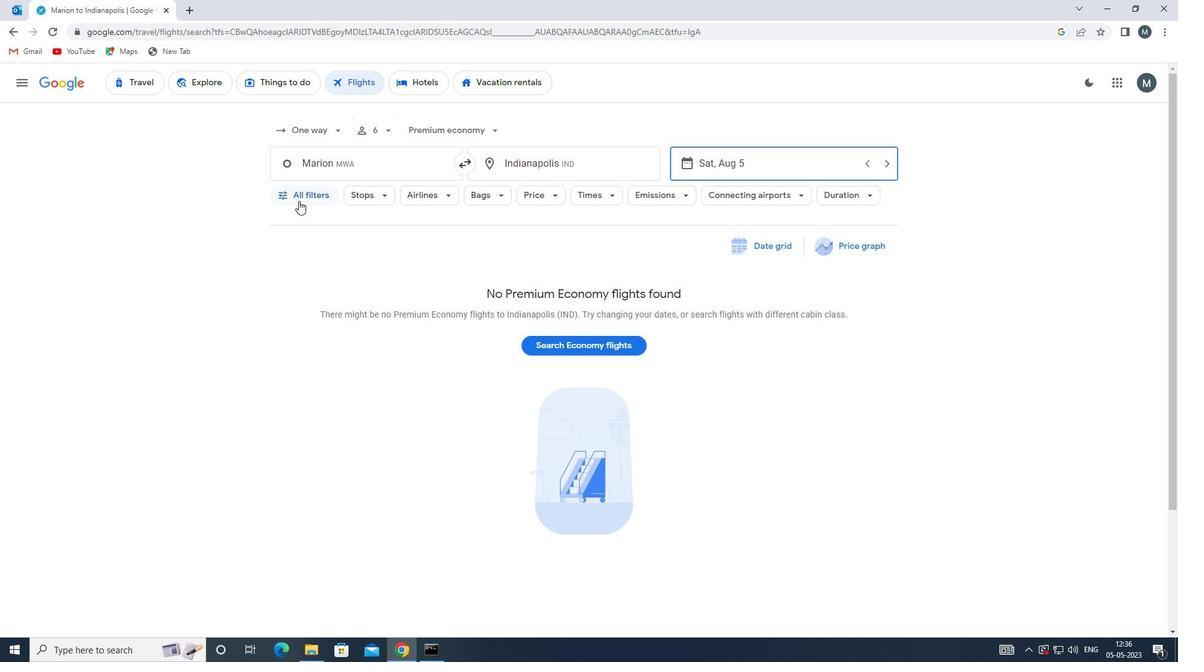 
Action: Mouse pressed left at (300, 193)
Screenshot: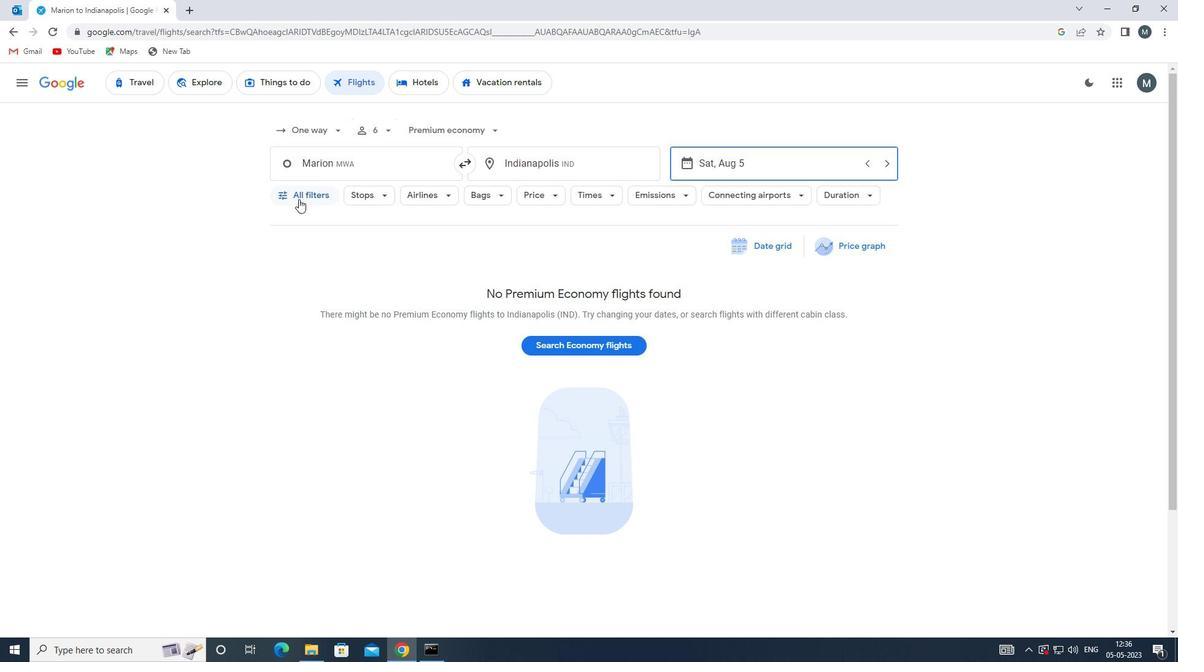 
Action: Mouse moved to (391, 301)
Screenshot: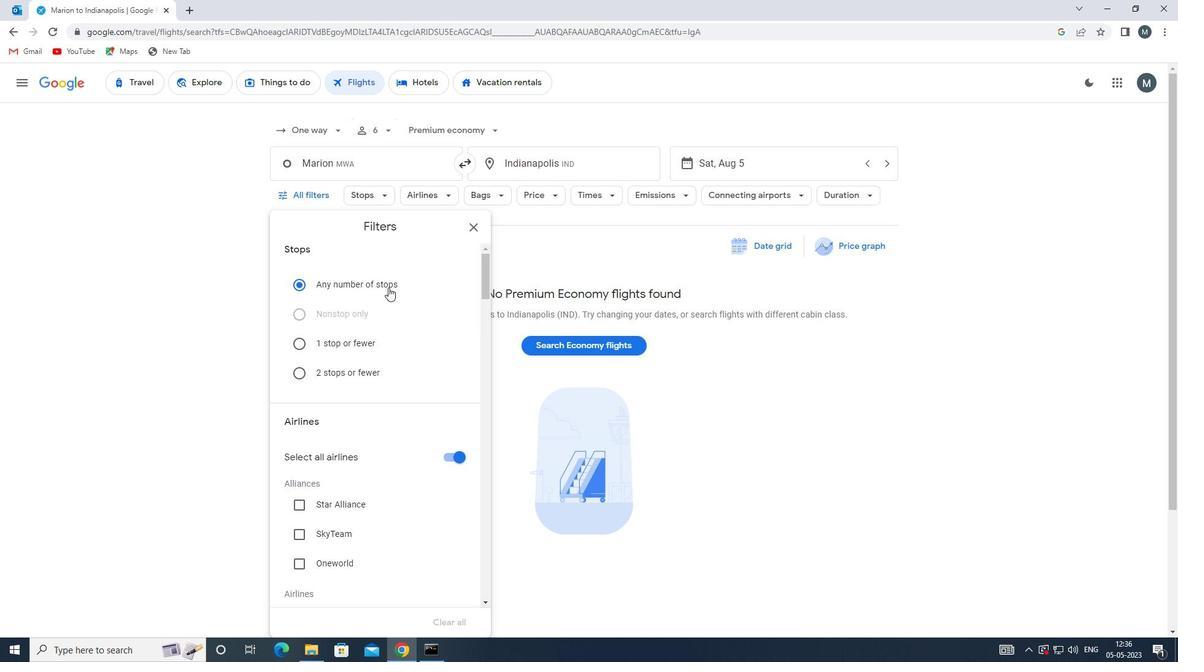 
Action: Mouse scrolled (391, 300) with delta (0, 0)
Screenshot: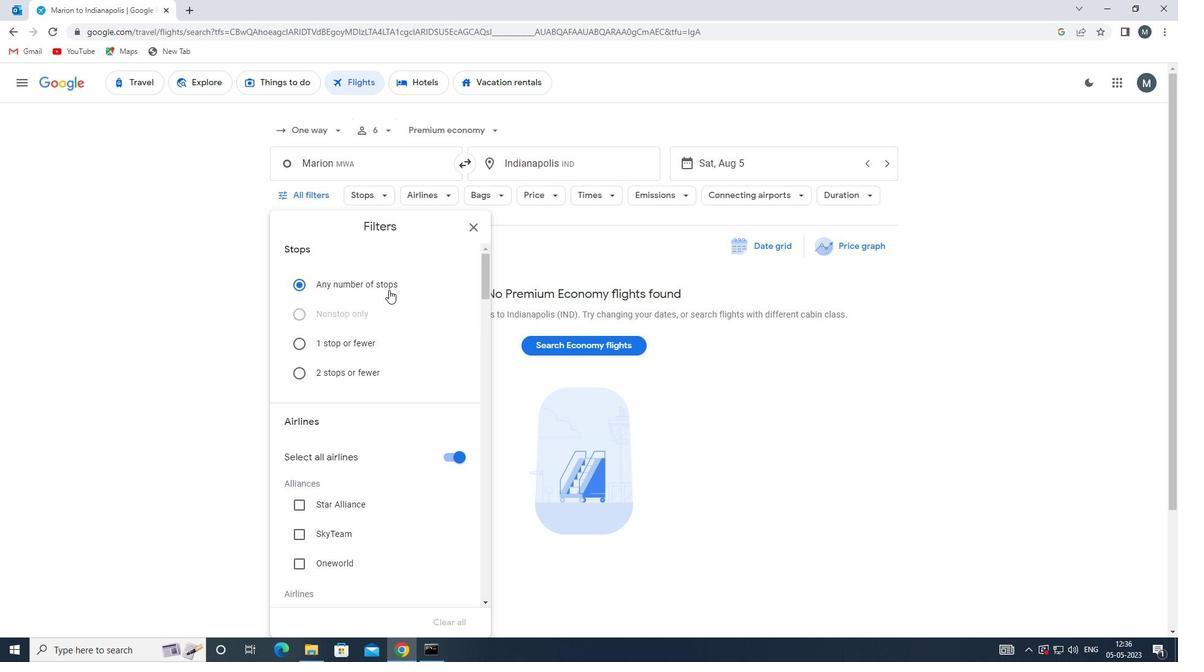
Action: Mouse moved to (391, 303)
Screenshot: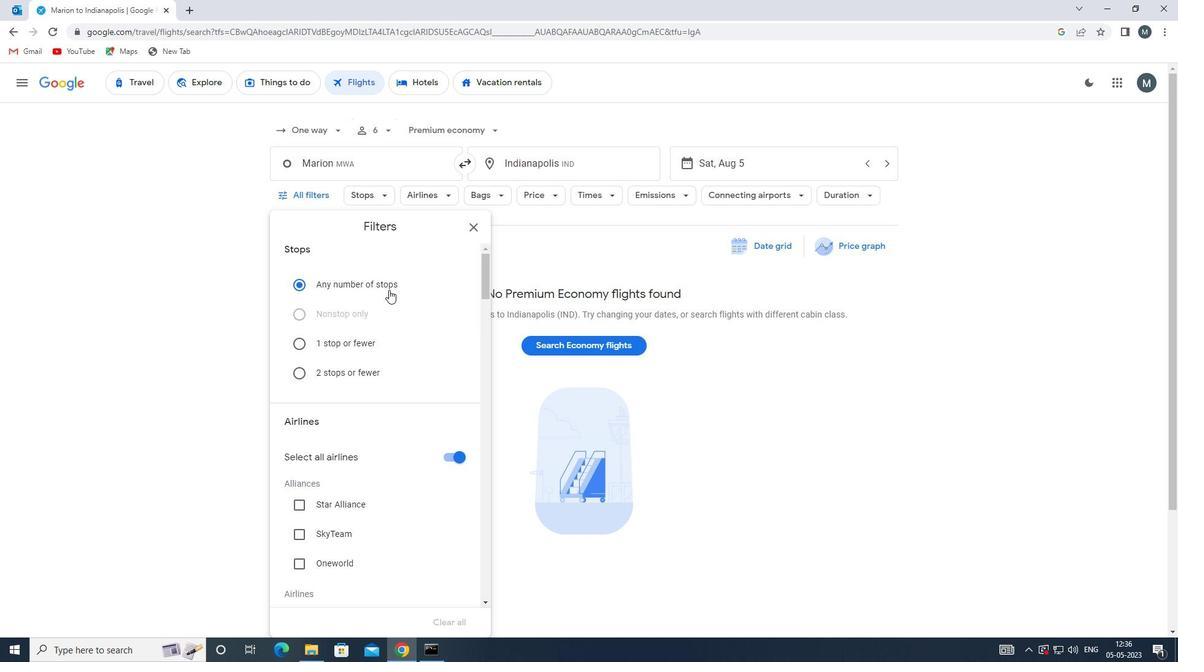 
Action: Mouse scrolled (391, 303) with delta (0, 0)
Screenshot: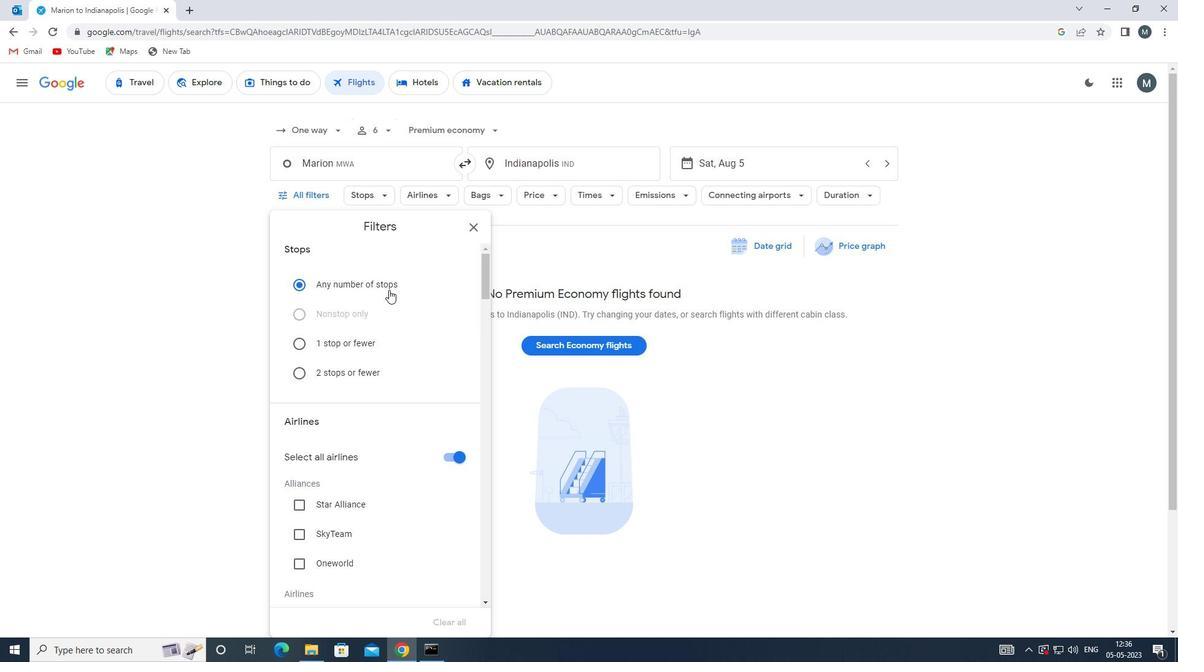 
Action: Mouse moved to (444, 333)
Screenshot: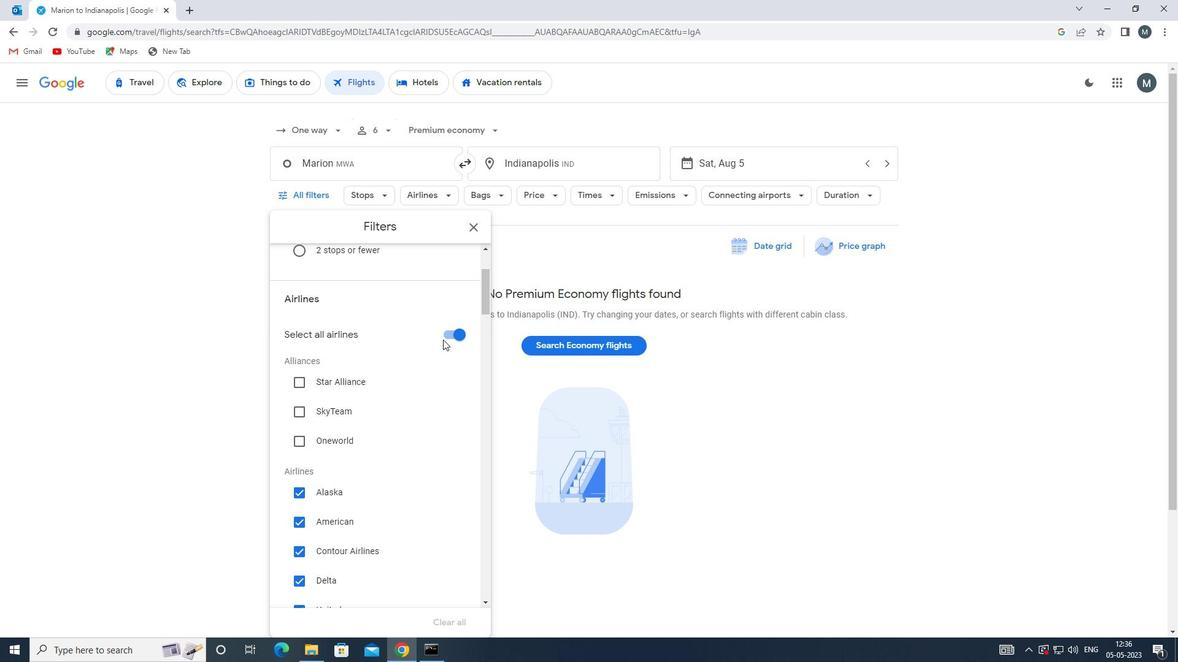 
Action: Mouse pressed left at (444, 333)
Screenshot: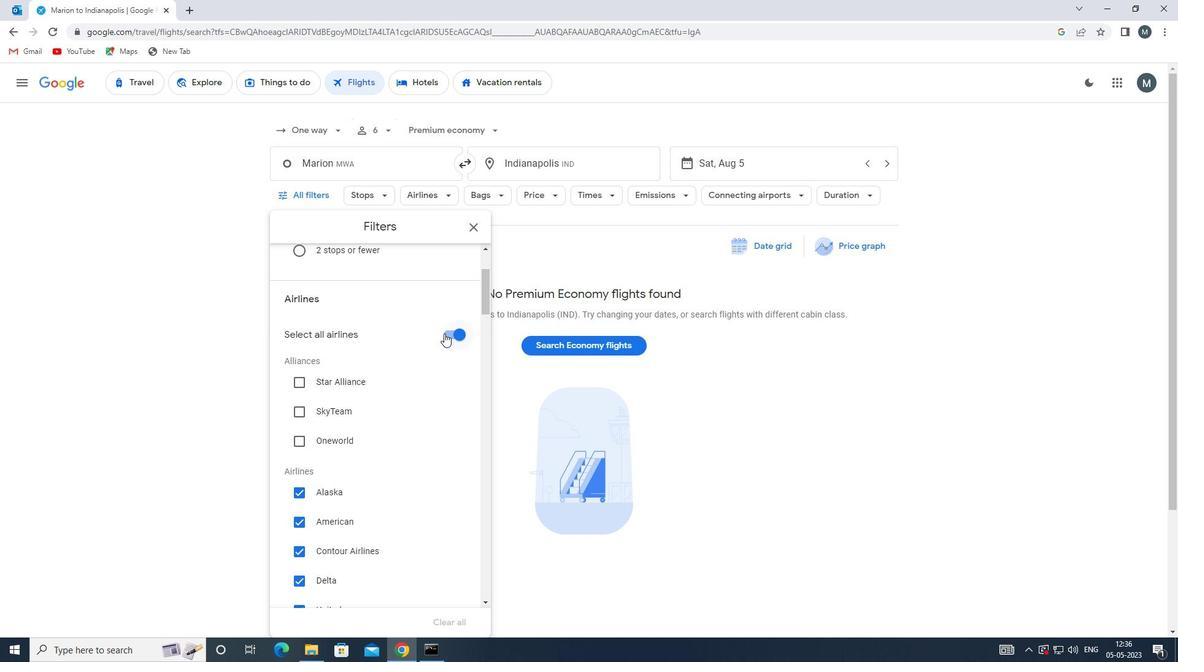 
Action: Mouse moved to (389, 368)
Screenshot: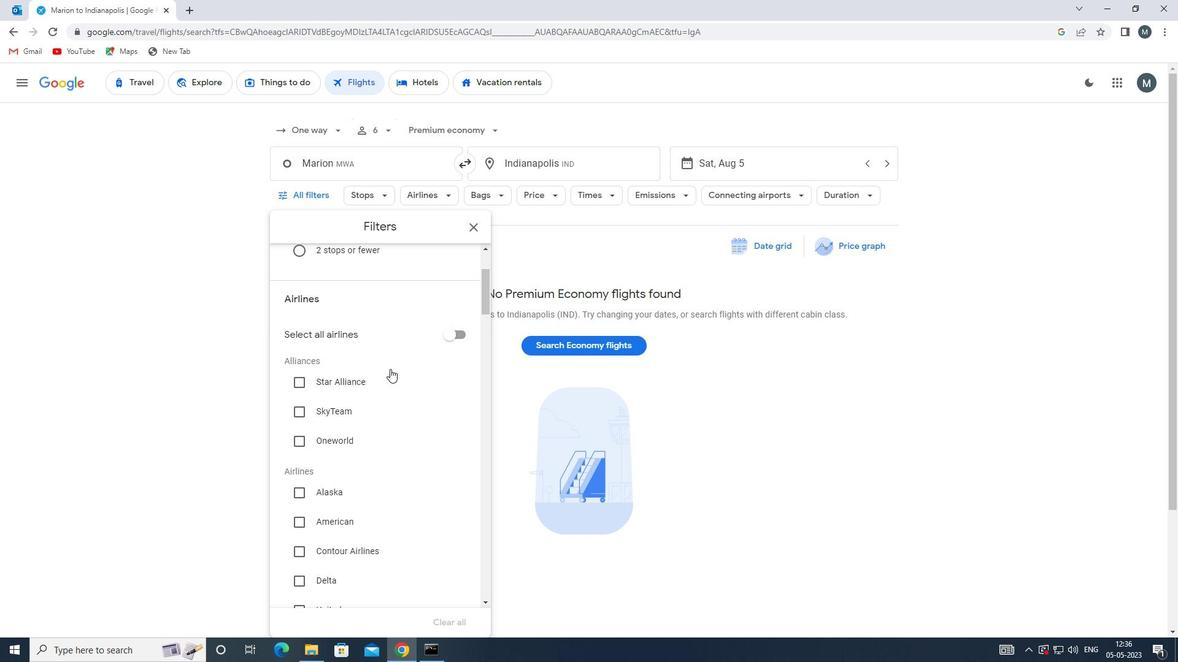 
Action: Mouse scrolled (389, 367) with delta (0, 0)
Screenshot: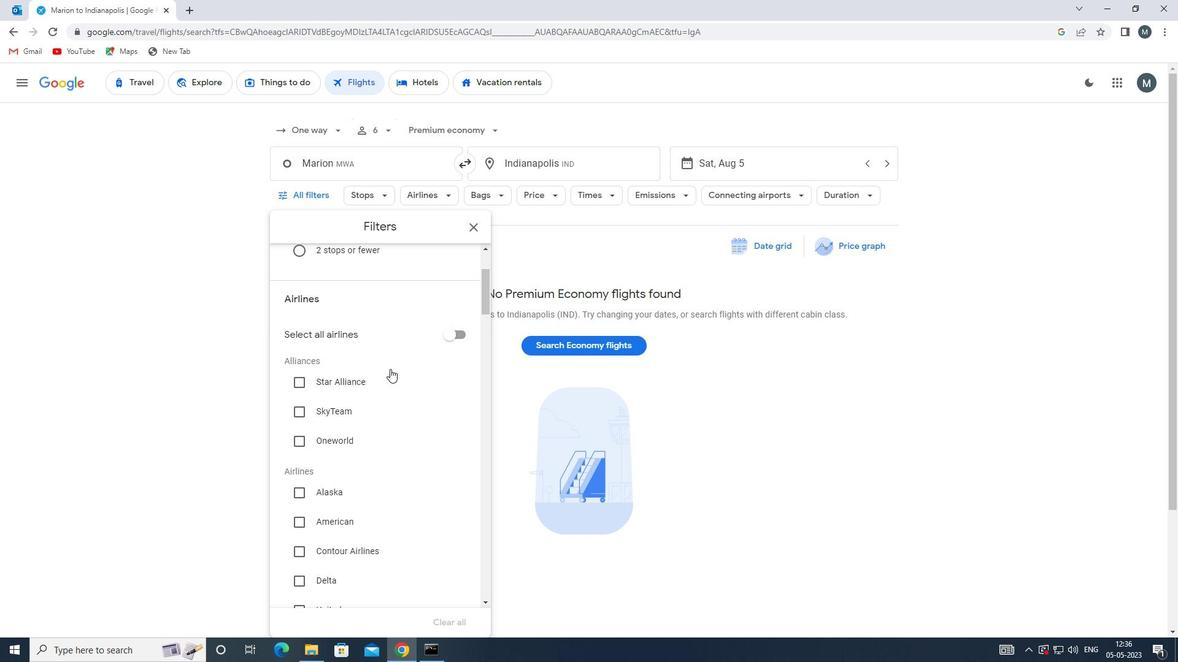 
Action: Mouse moved to (386, 370)
Screenshot: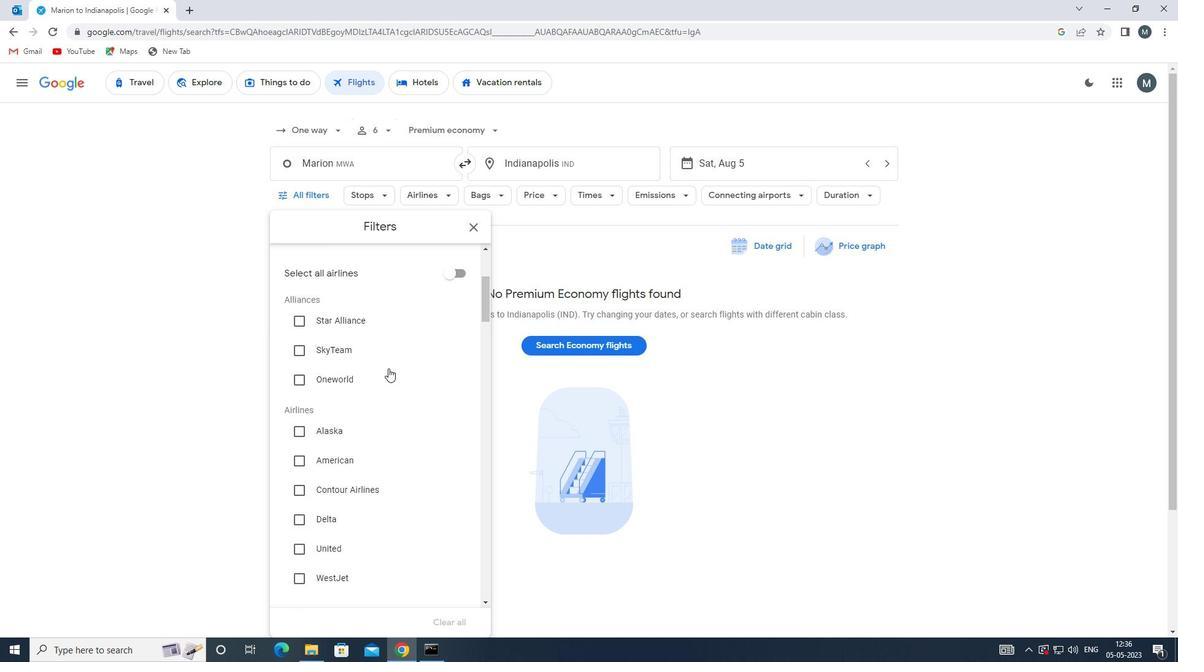 
Action: Mouse scrolled (386, 369) with delta (0, 0)
Screenshot: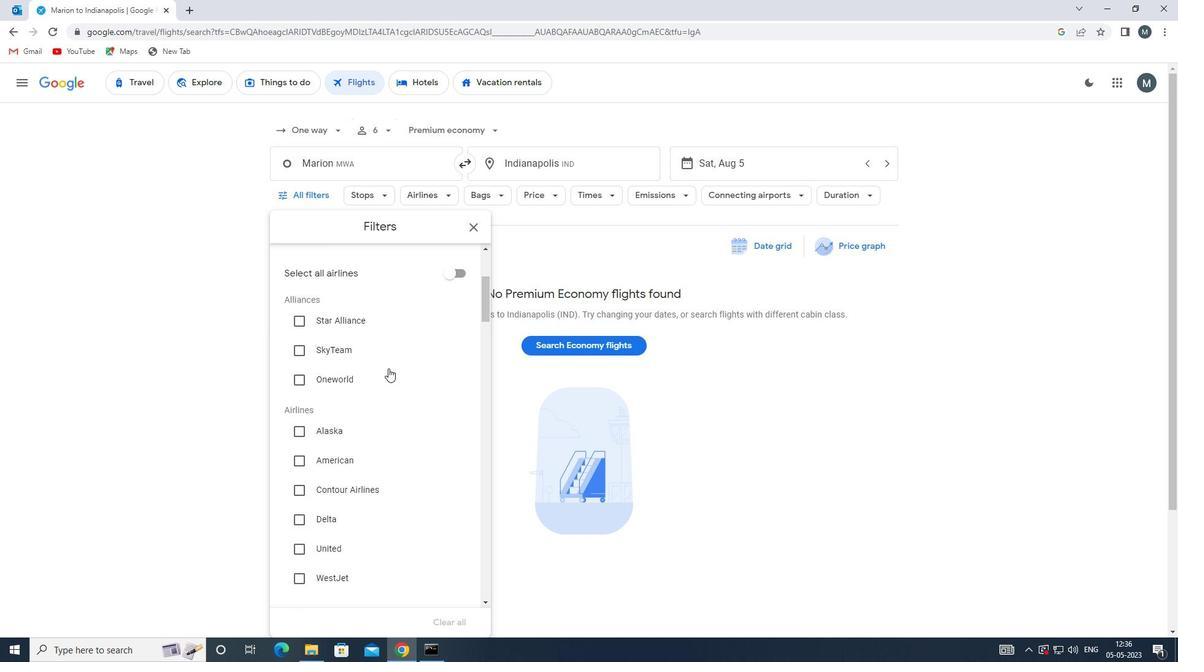 
Action: Mouse moved to (384, 371)
Screenshot: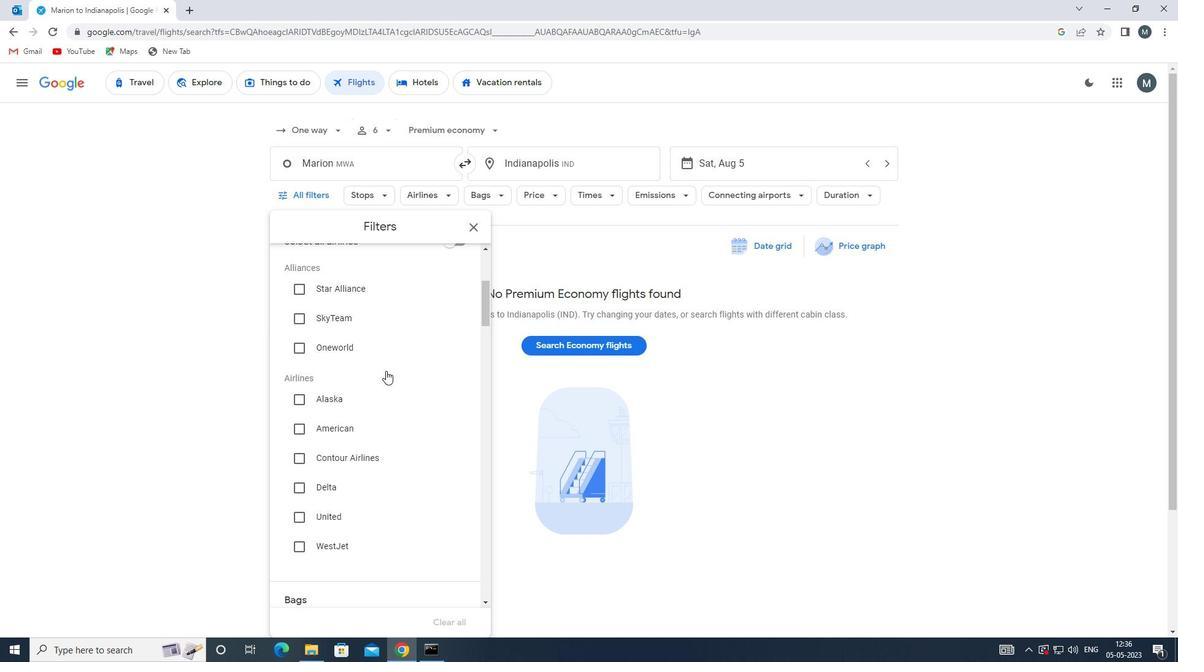 
Action: Mouse scrolled (384, 370) with delta (0, 0)
Screenshot: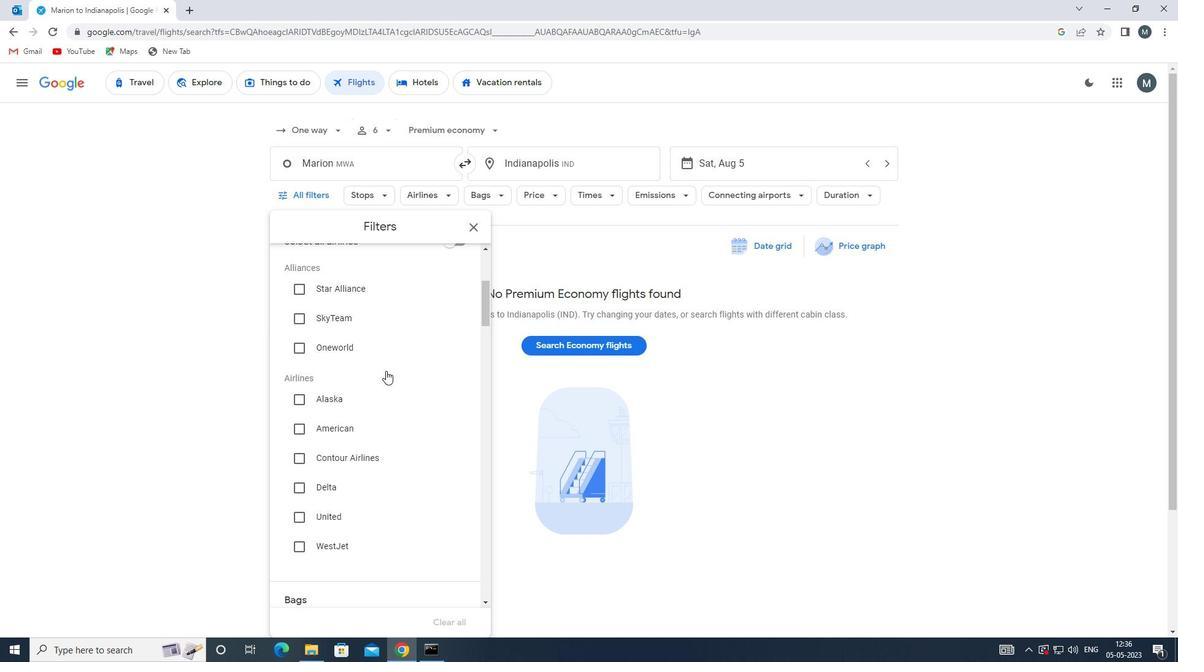 
Action: Mouse moved to (375, 391)
Screenshot: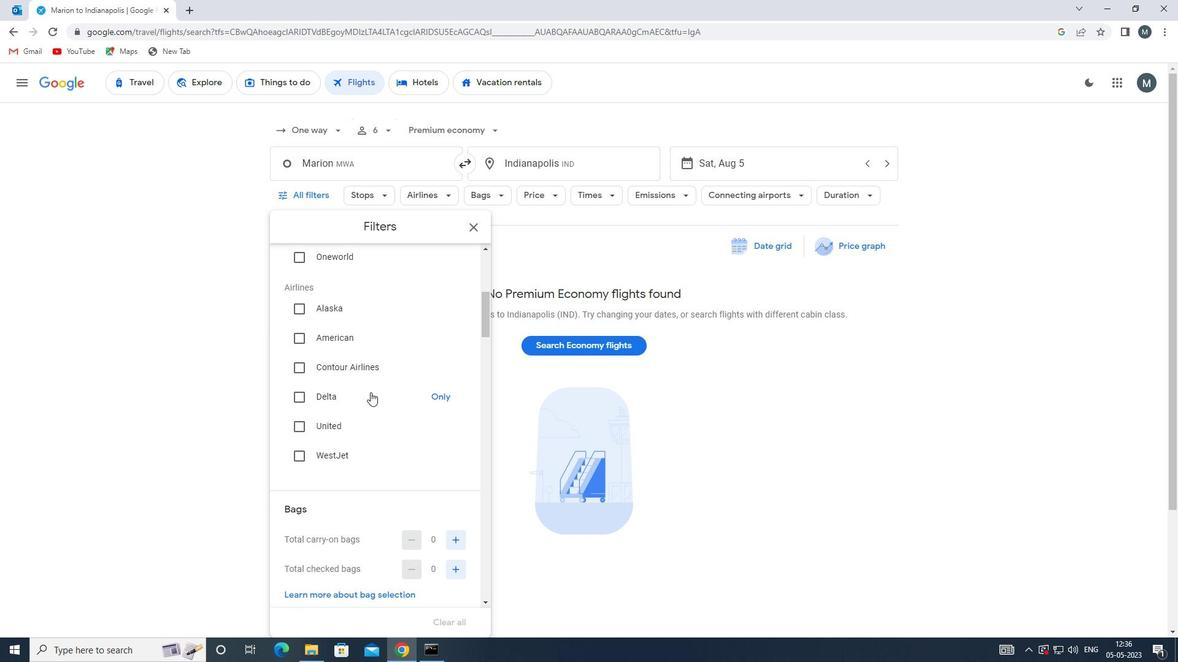 
Action: Mouse scrolled (375, 390) with delta (0, 0)
Screenshot: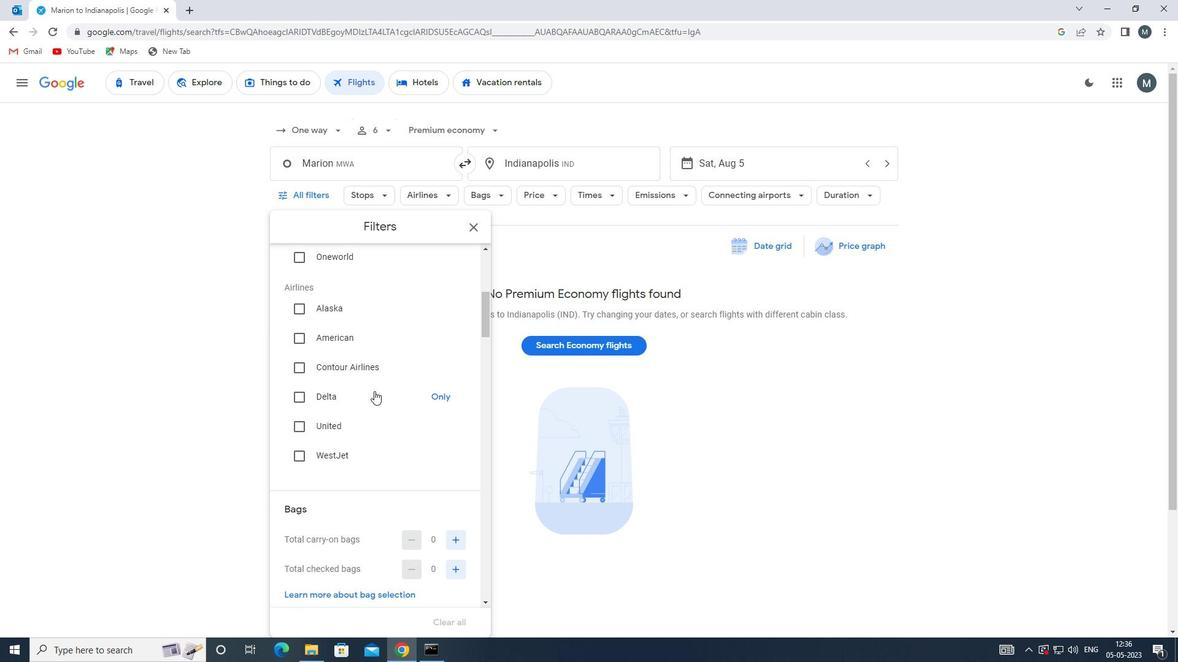 
Action: Mouse scrolled (375, 390) with delta (0, 0)
Screenshot: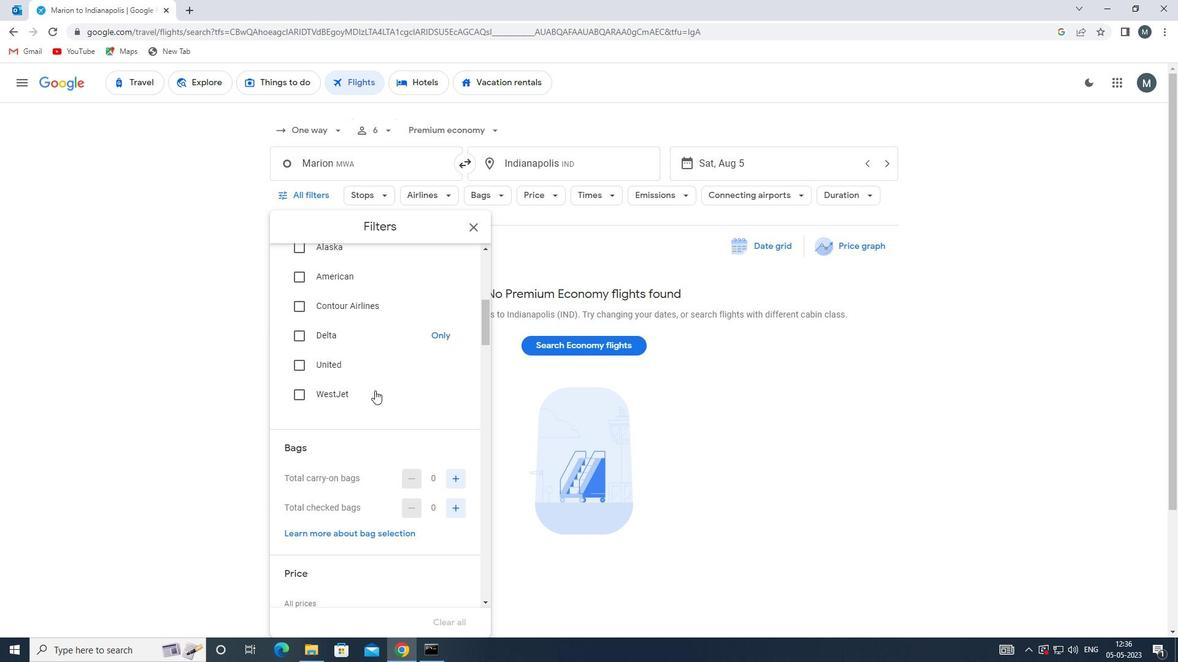 
Action: Mouse moved to (455, 451)
Screenshot: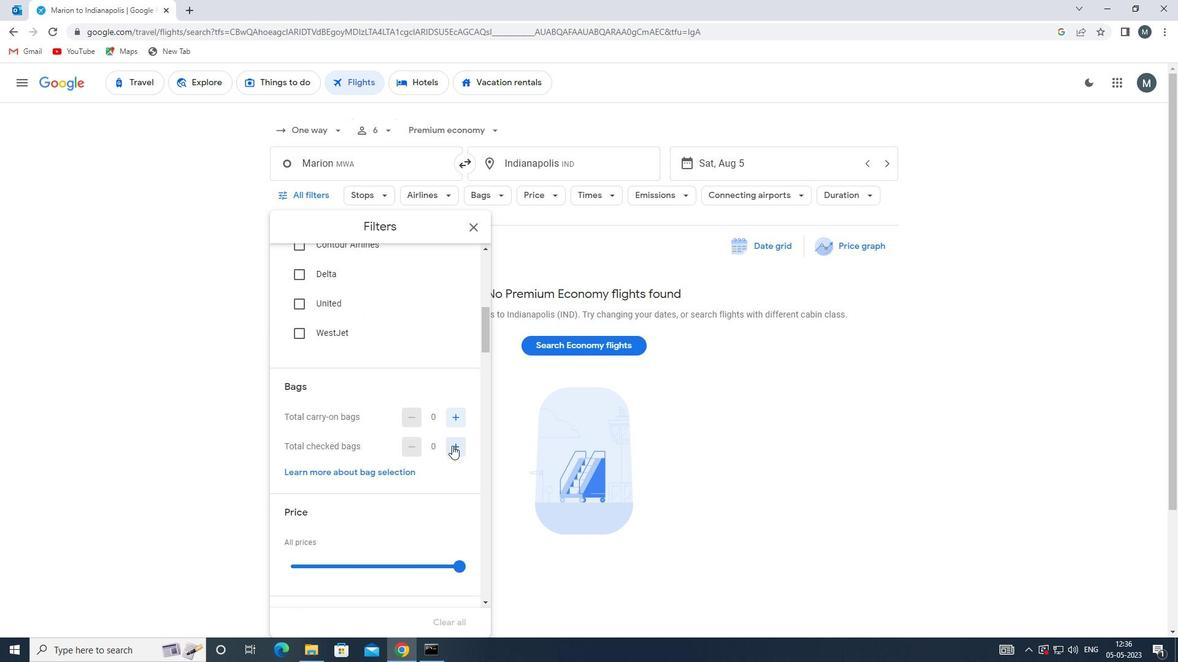 
Action: Mouse pressed left at (455, 451)
Screenshot: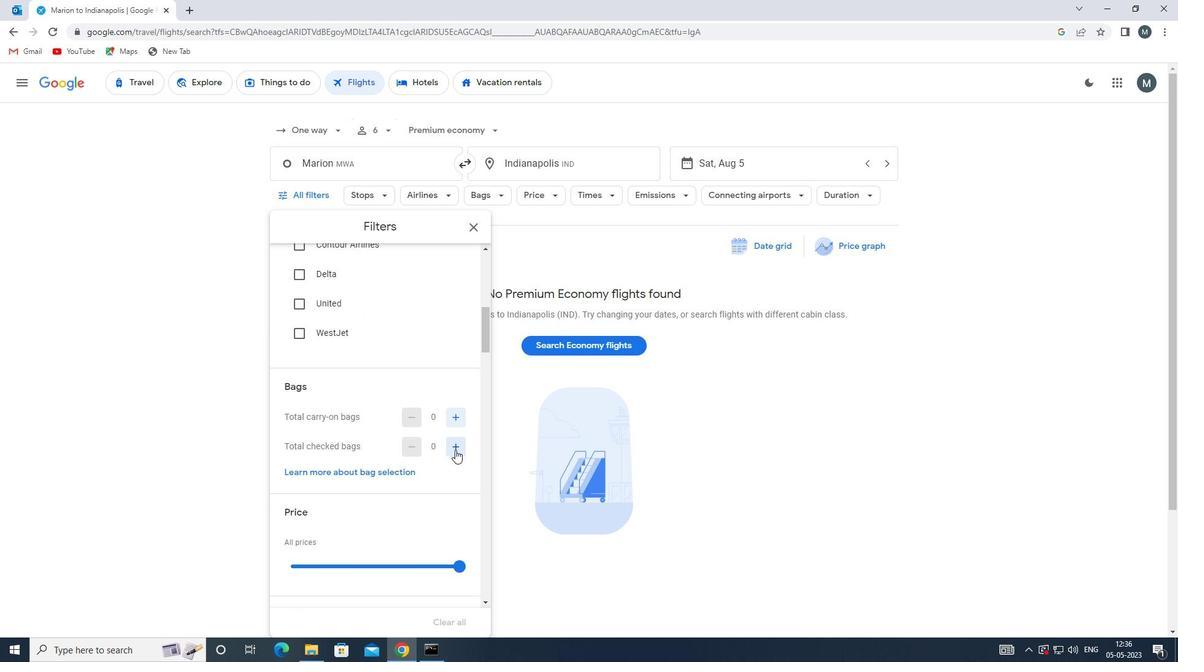 
Action: Mouse pressed left at (455, 451)
Screenshot: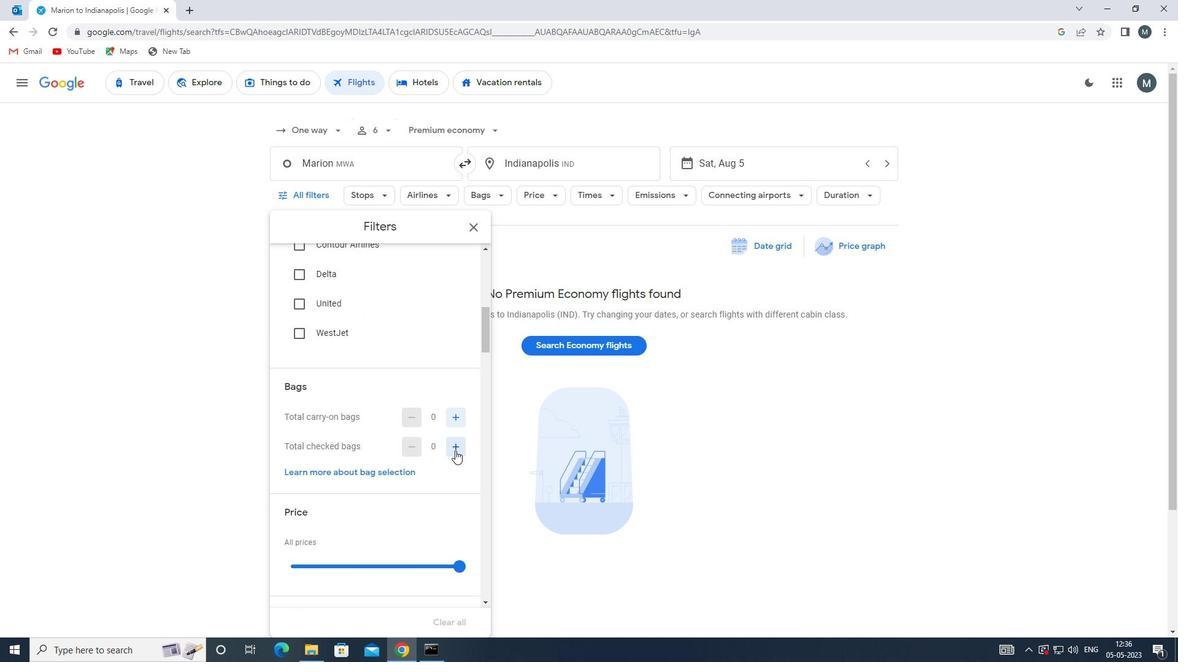
Action: Mouse pressed left at (455, 451)
Screenshot: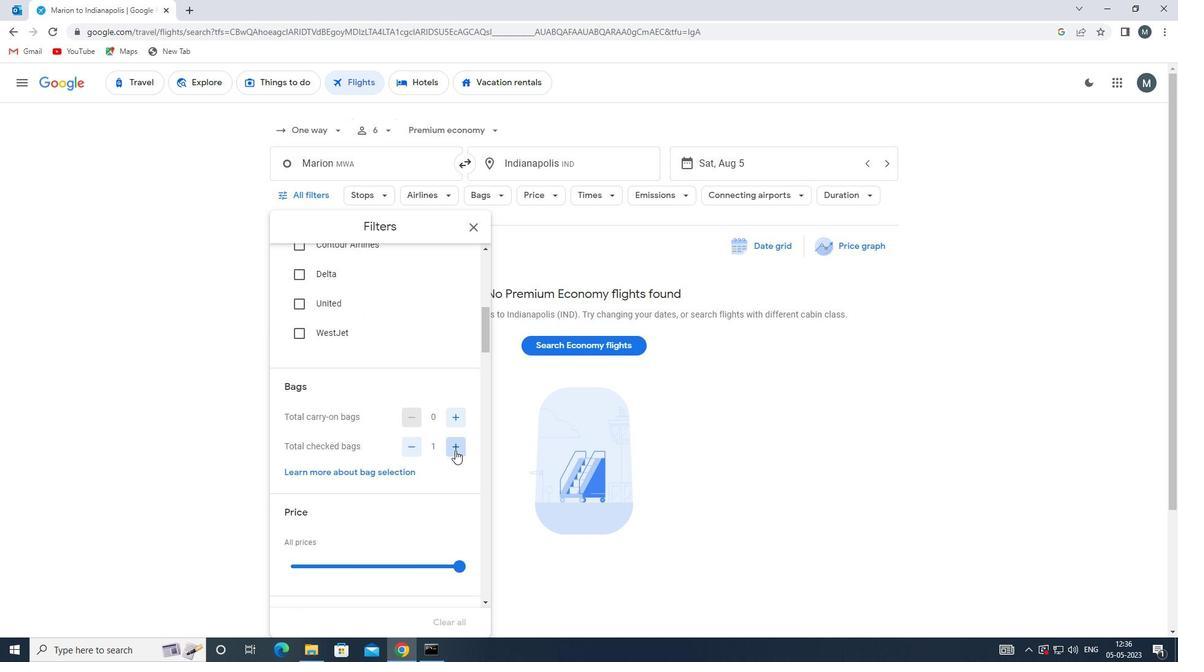 
Action: Mouse moved to (375, 433)
Screenshot: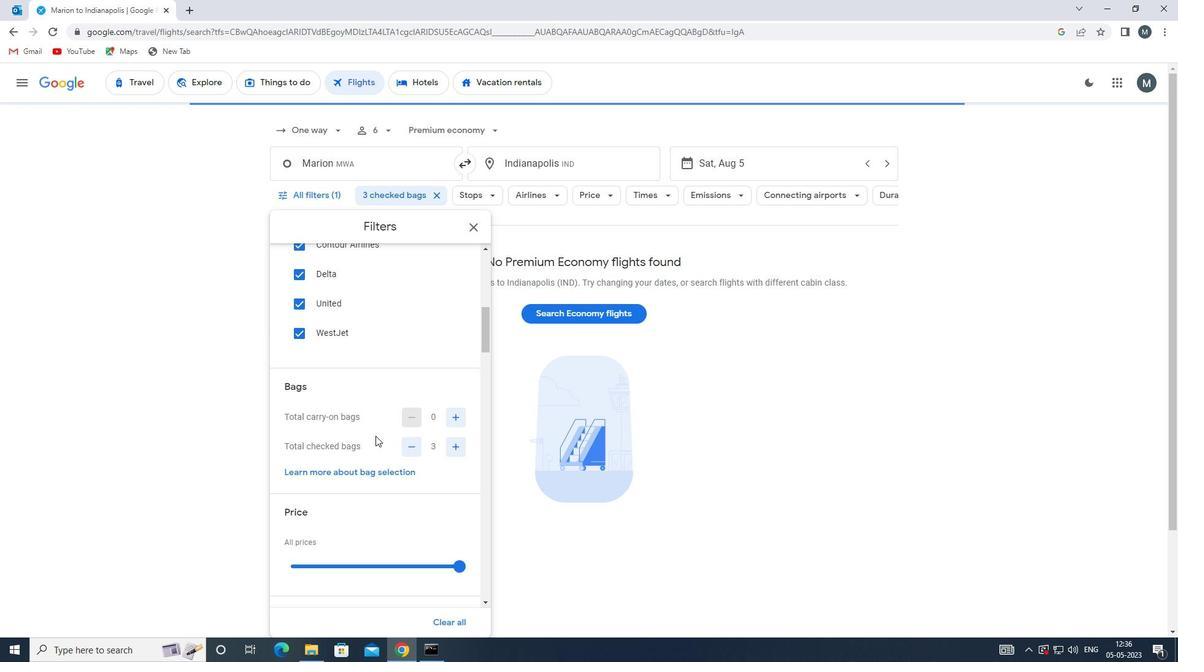 
Action: Mouse scrolled (375, 433) with delta (0, 0)
Screenshot: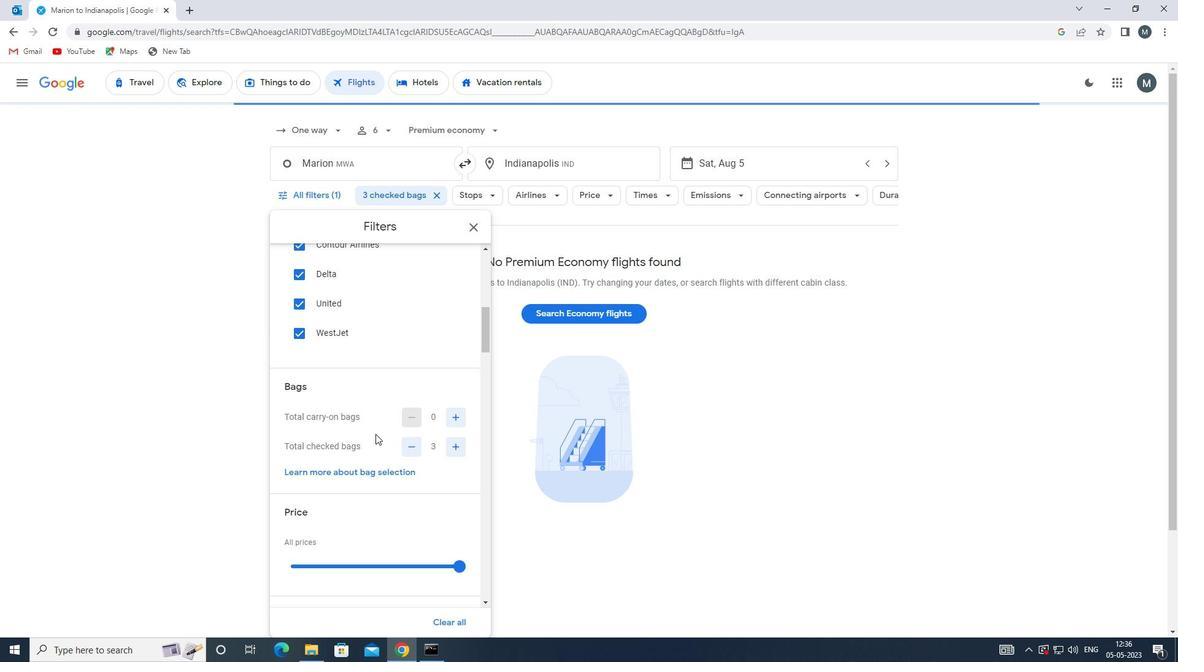 
Action: Mouse moved to (373, 433)
Screenshot: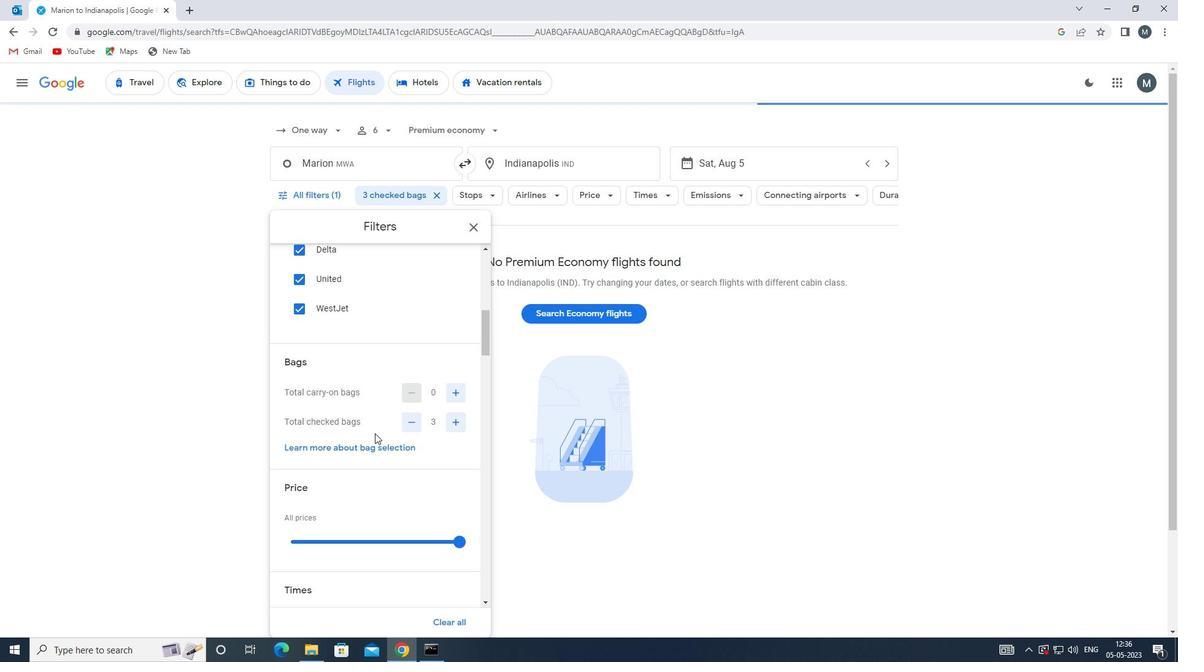 
Action: Mouse scrolled (373, 432) with delta (0, 0)
Screenshot: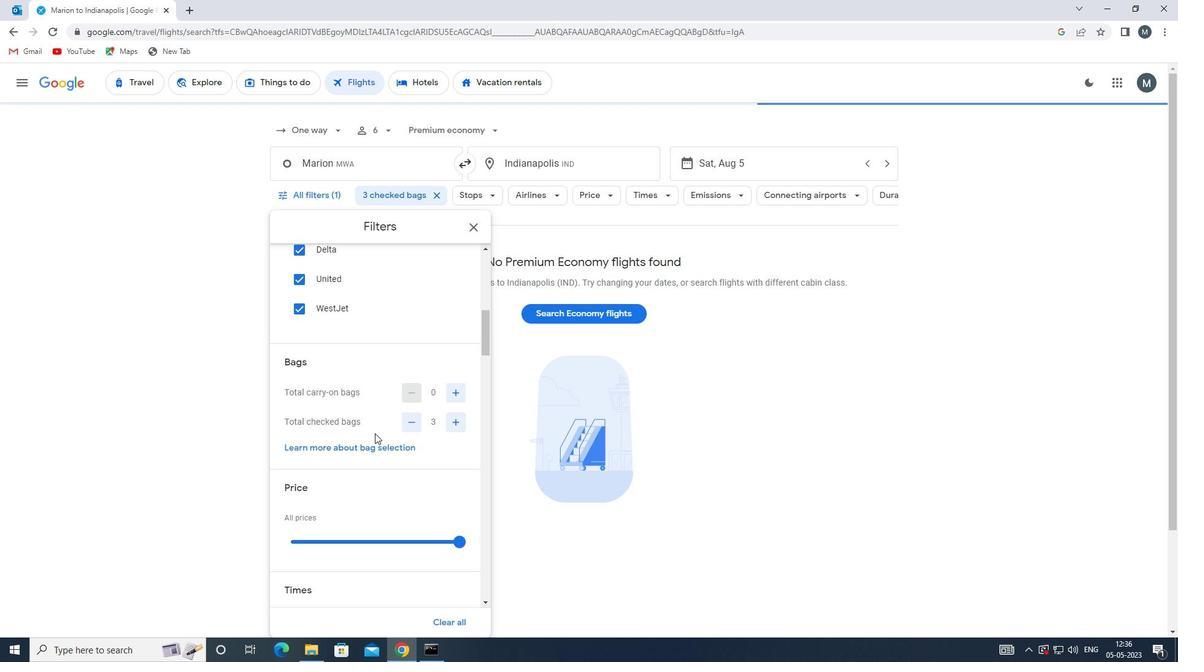 
Action: Mouse moved to (357, 440)
Screenshot: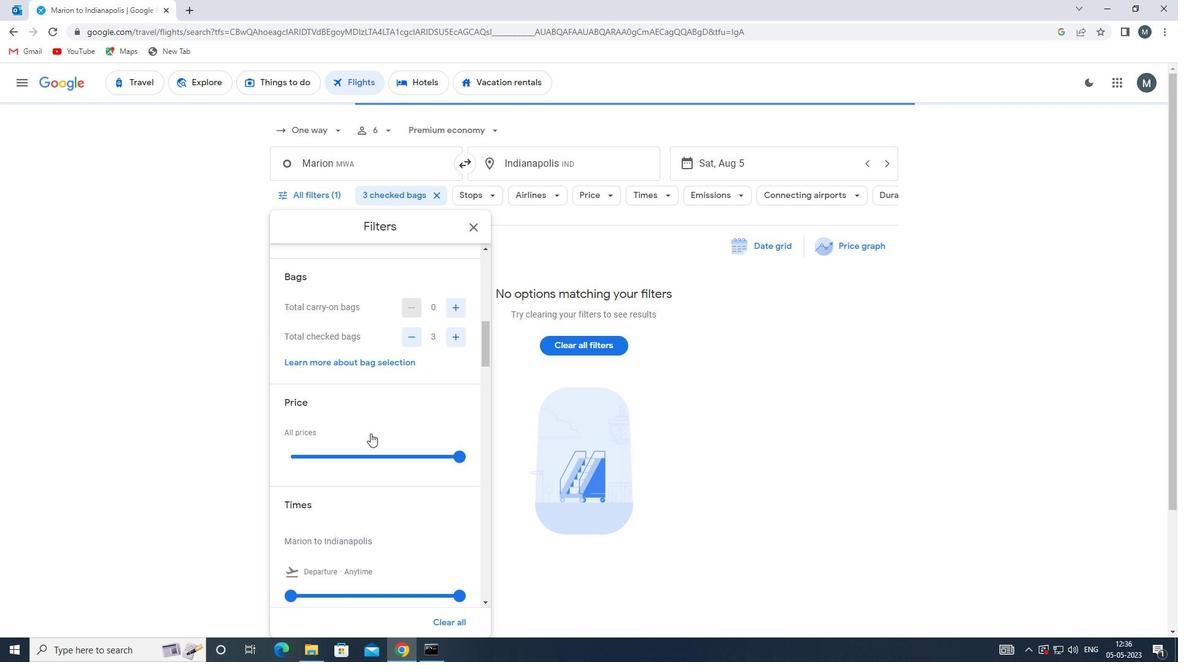 
Action: Mouse pressed left at (357, 440)
Screenshot: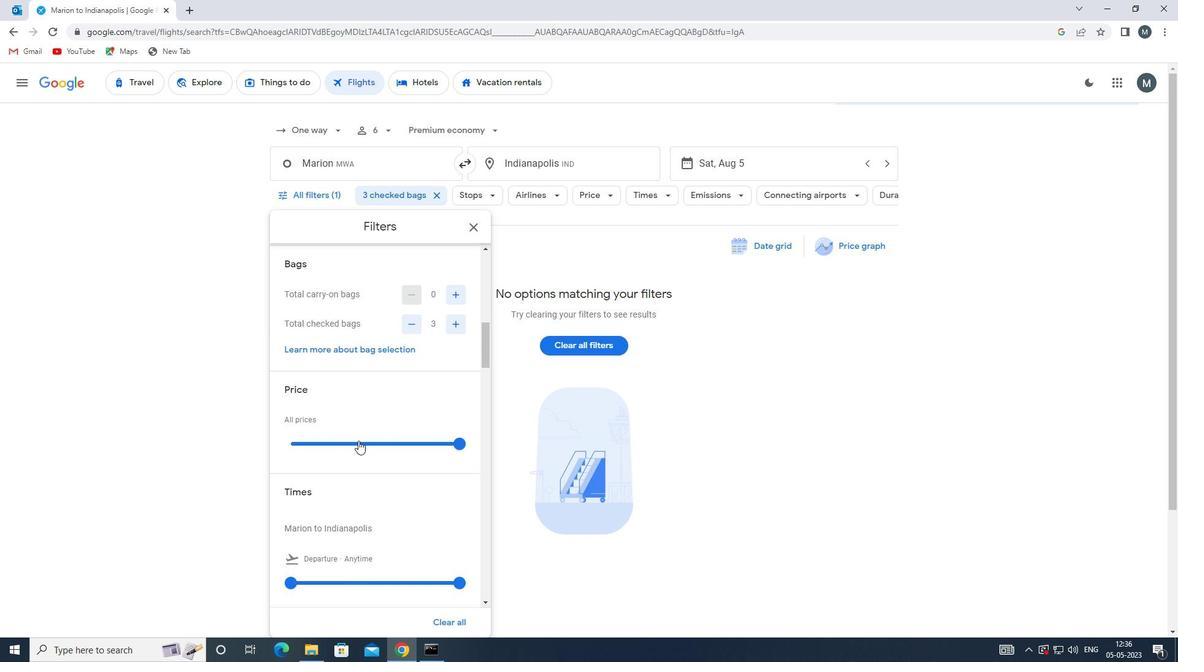 
Action: Mouse pressed left at (357, 440)
Screenshot: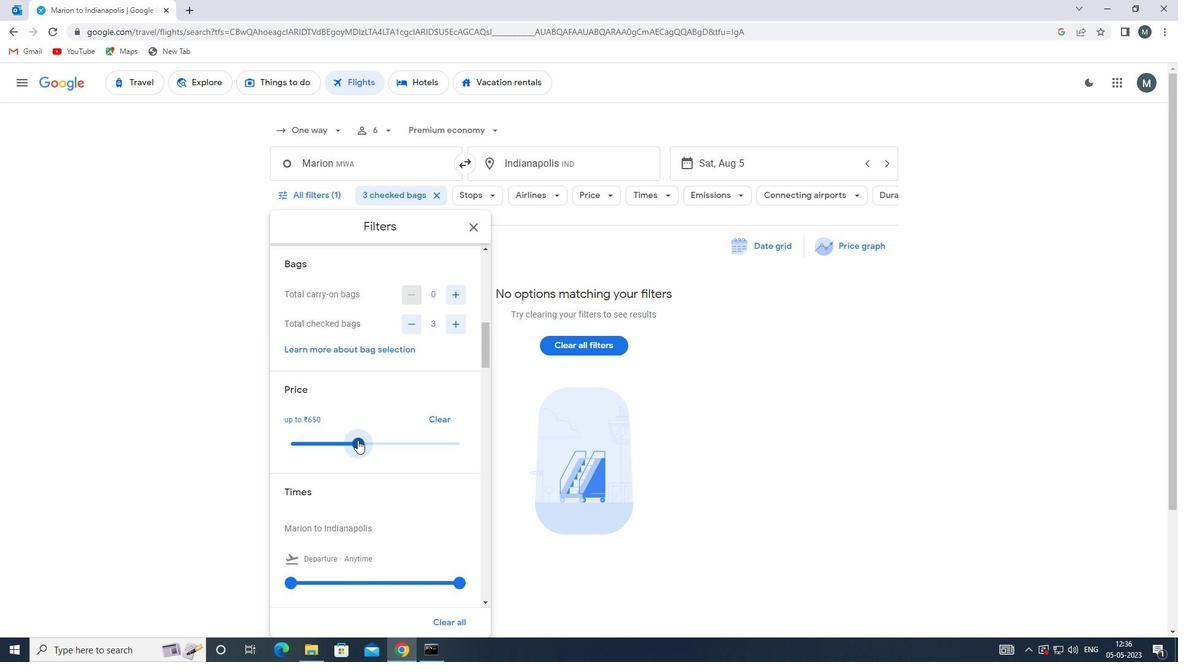 
Action: Mouse moved to (358, 410)
Screenshot: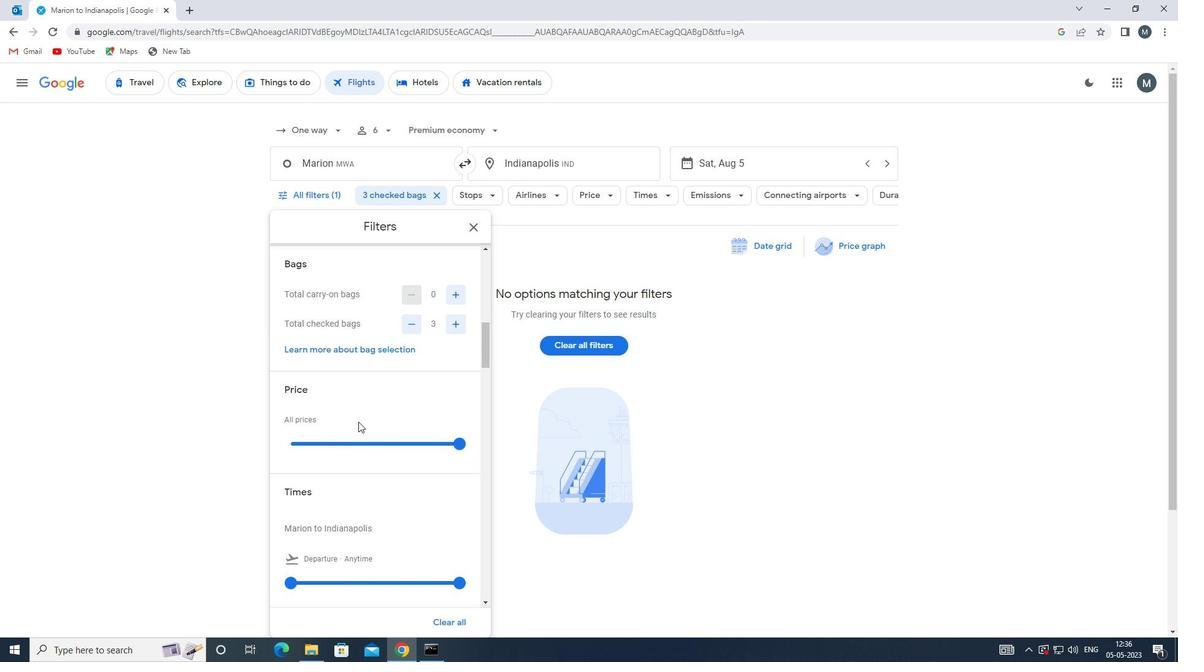 
Action: Mouse scrolled (358, 410) with delta (0, 0)
Screenshot: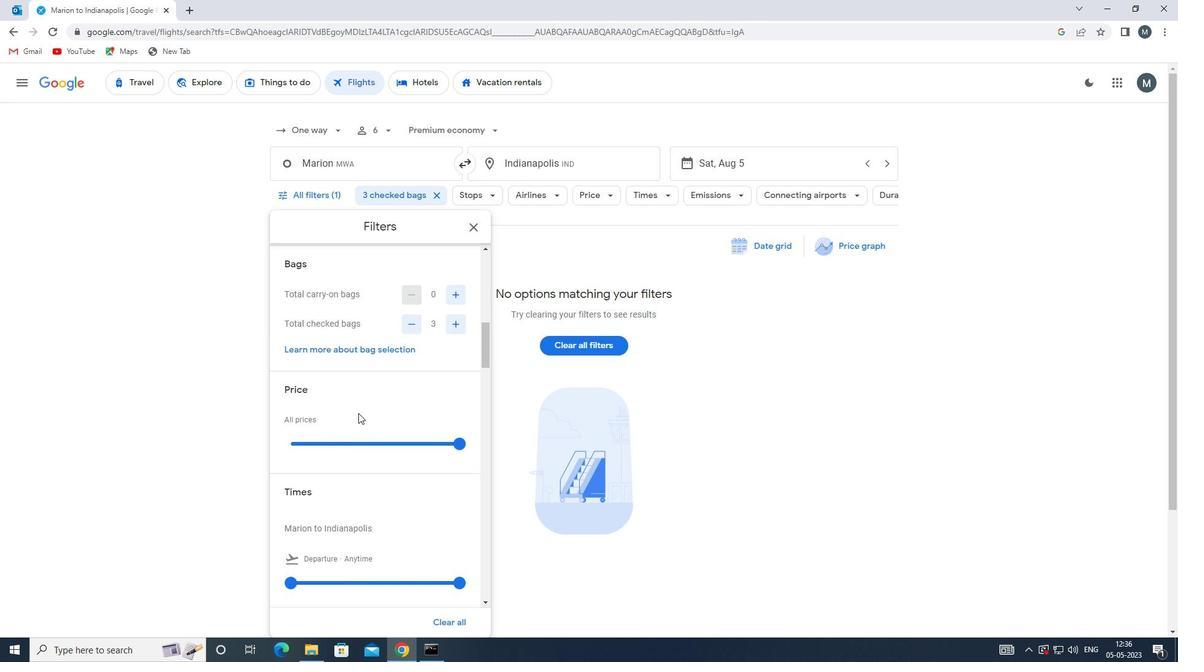 
Action: Mouse scrolled (358, 410) with delta (0, 0)
Screenshot: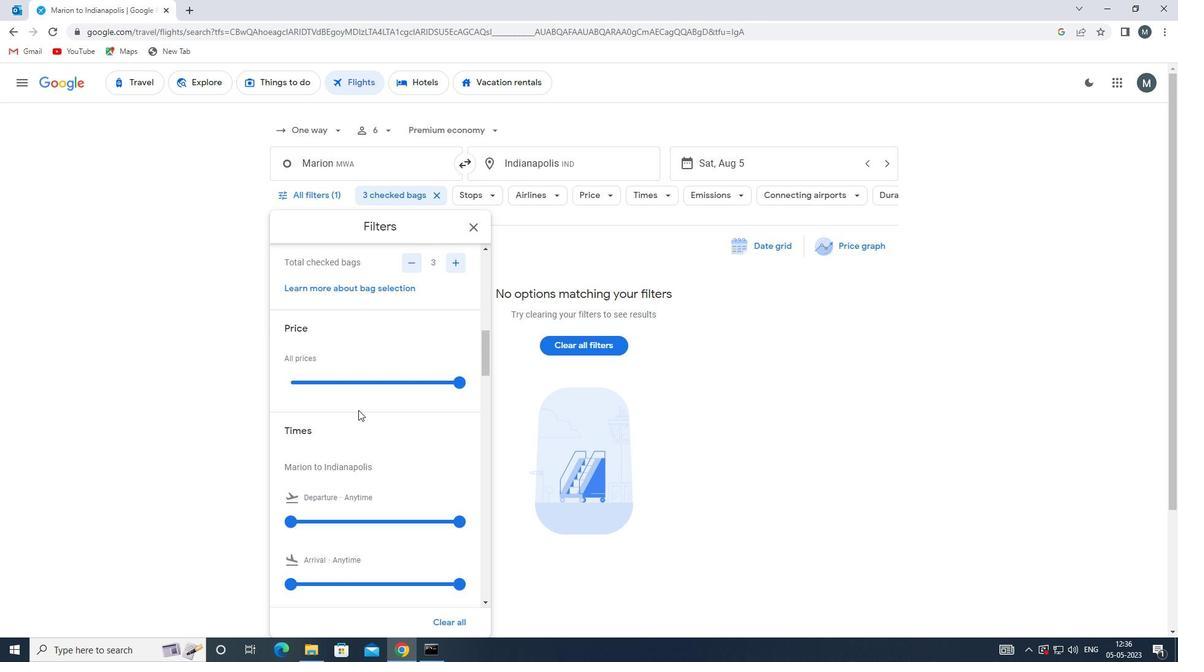 
Action: Mouse moved to (358, 410)
Screenshot: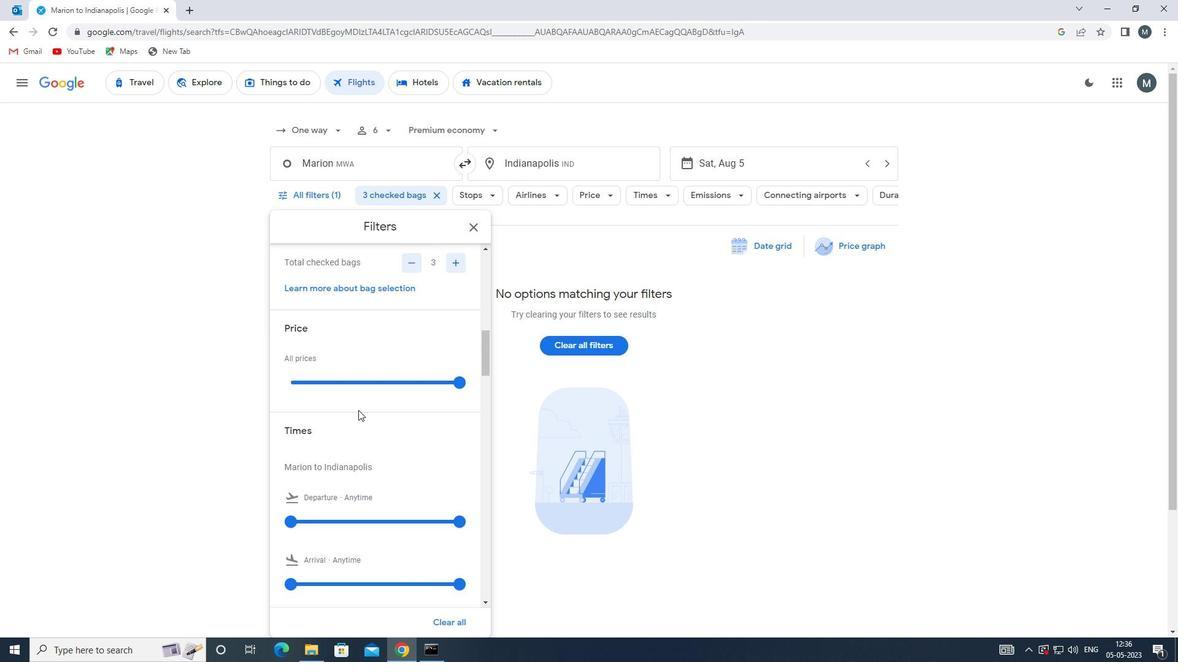 
Action: Mouse scrolled (358, 409) with delta (0, 0)
Screenshot: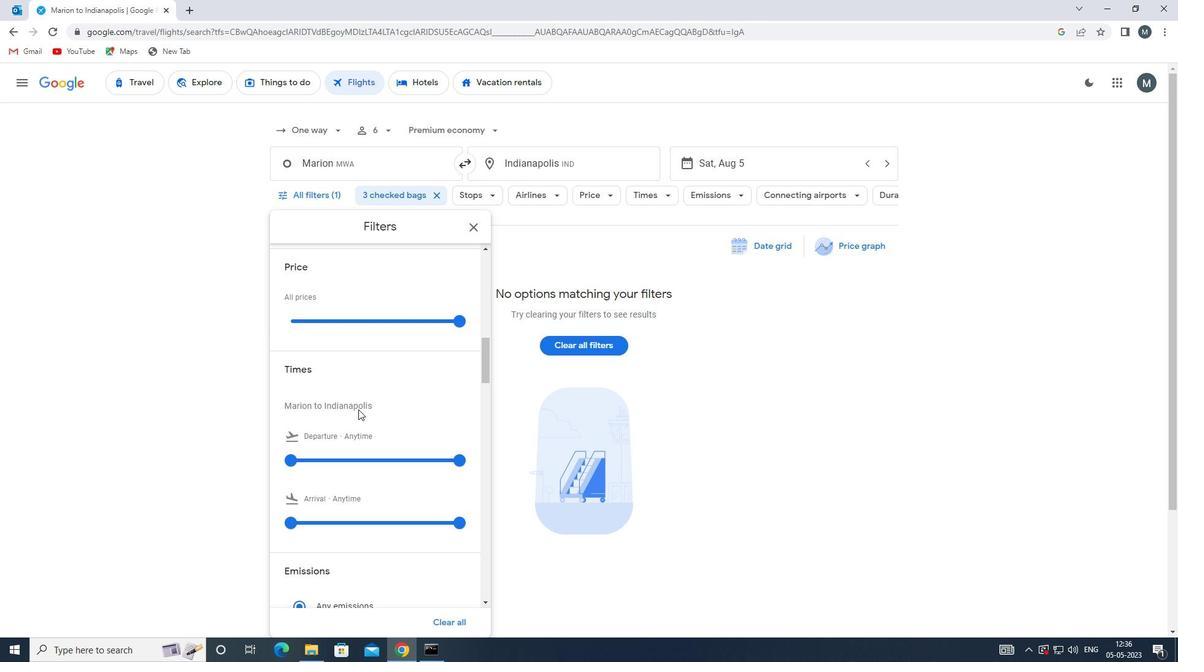 
Action: Mouse moved to (282, 398)
Screenshot: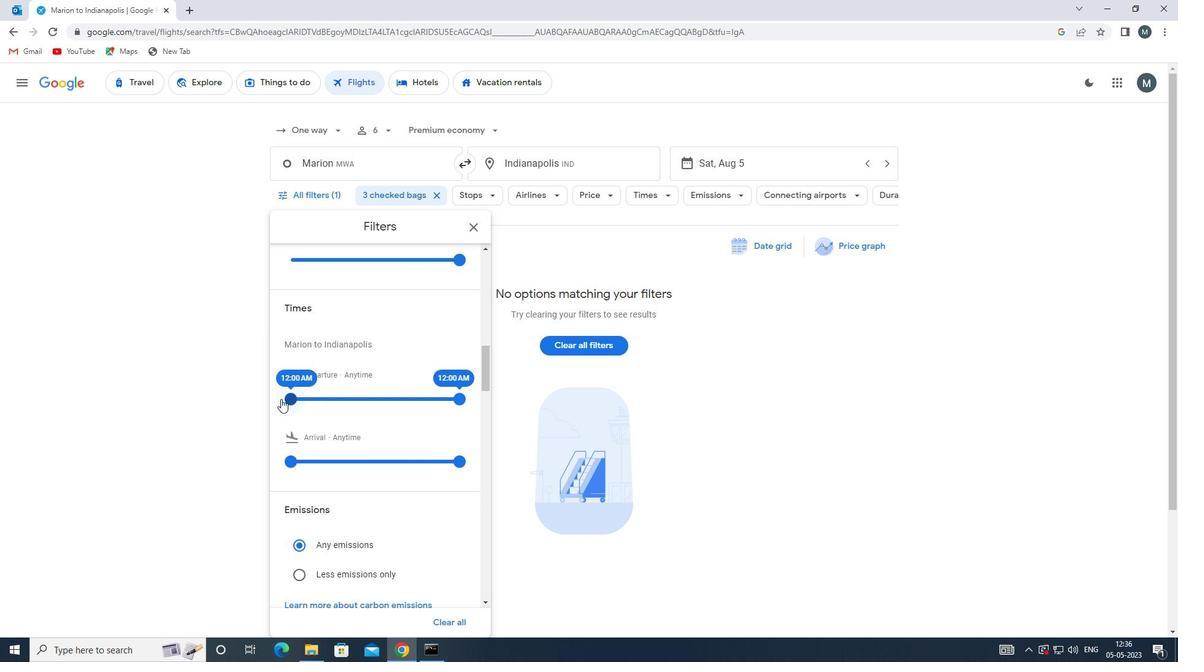 
Action: Mouse pressed left at (282, 398)
Screenshot: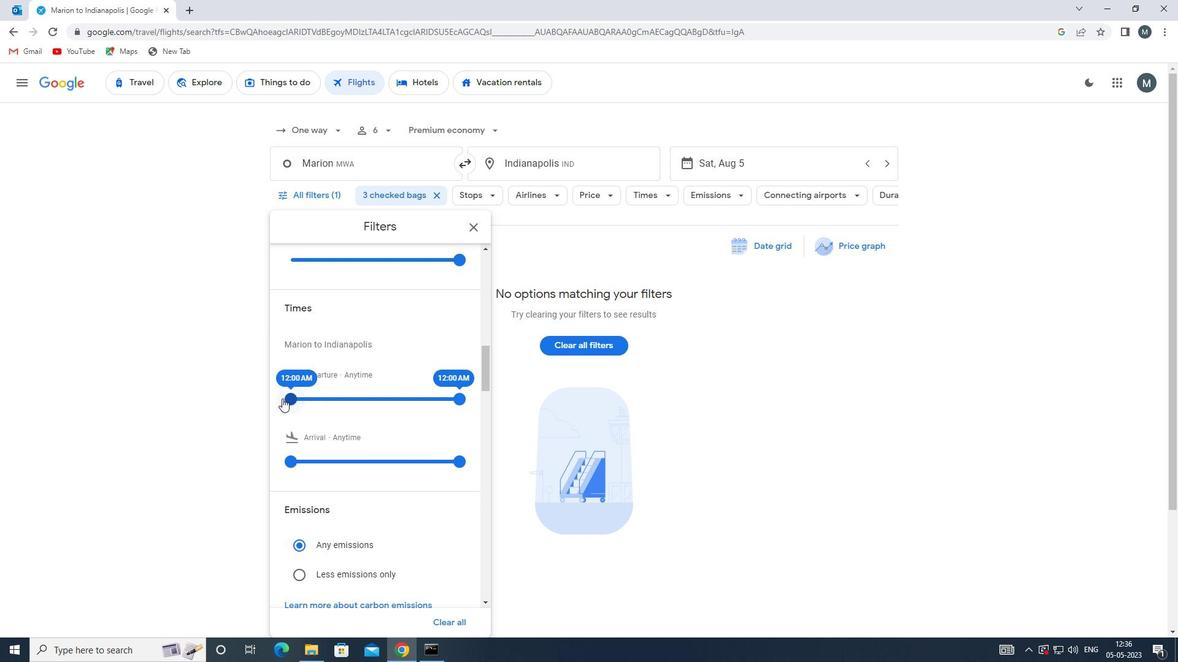 
Action: Mouse moved to (462, 399)
Screenshot: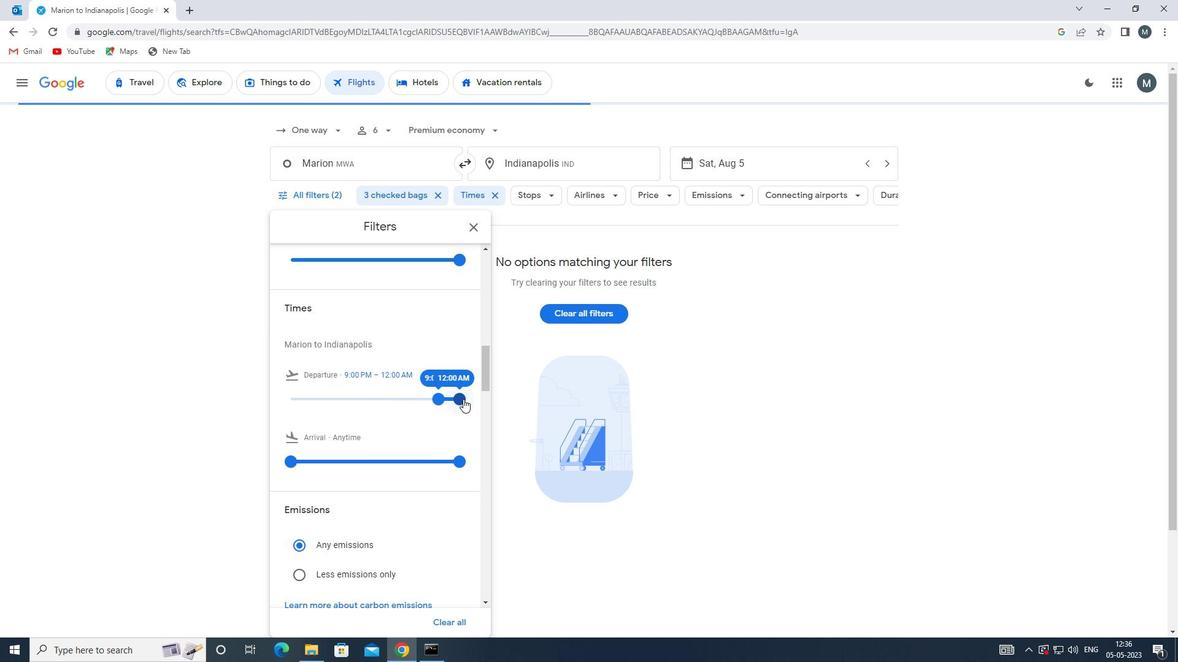 
Action: Mouse pressed left at (462, 399)
Screenshot: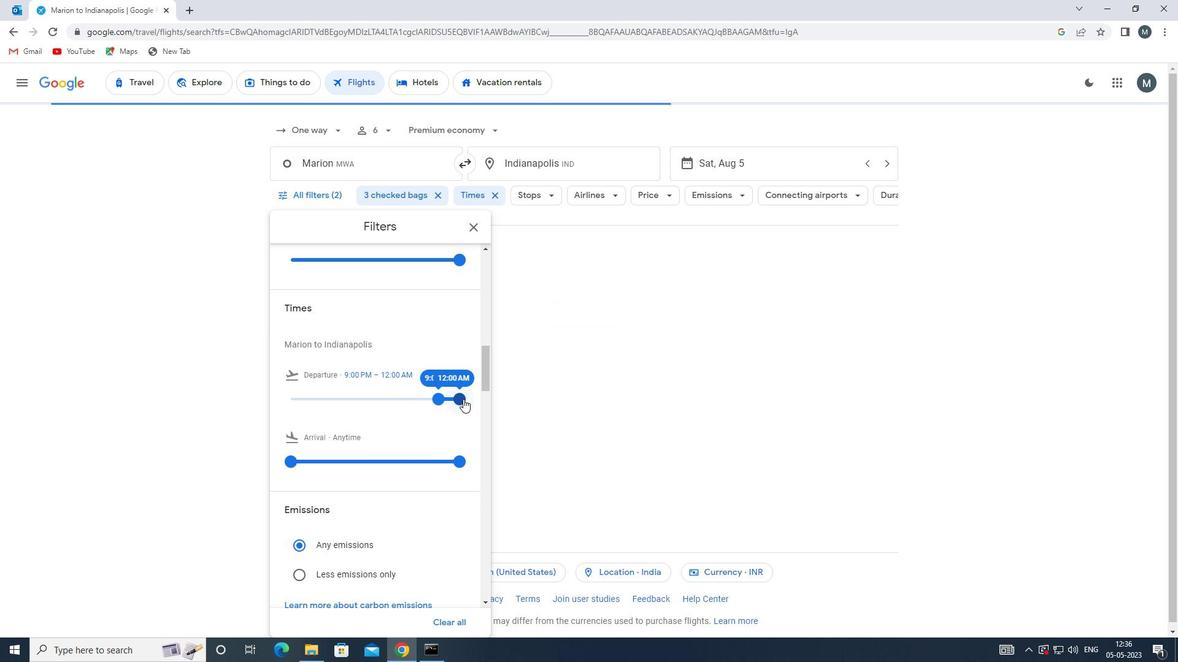 
Action: Mouse moved to (470, 225)
Screenshot: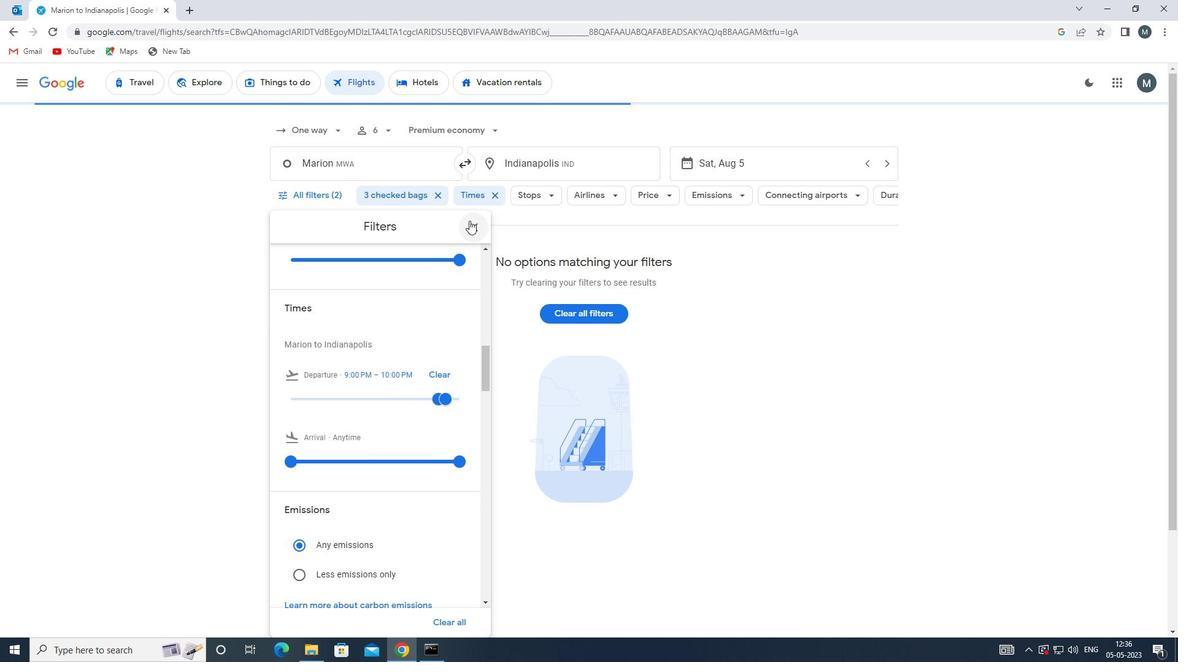 
Action: Mouse pressed left at (470, 225)
Screenshot: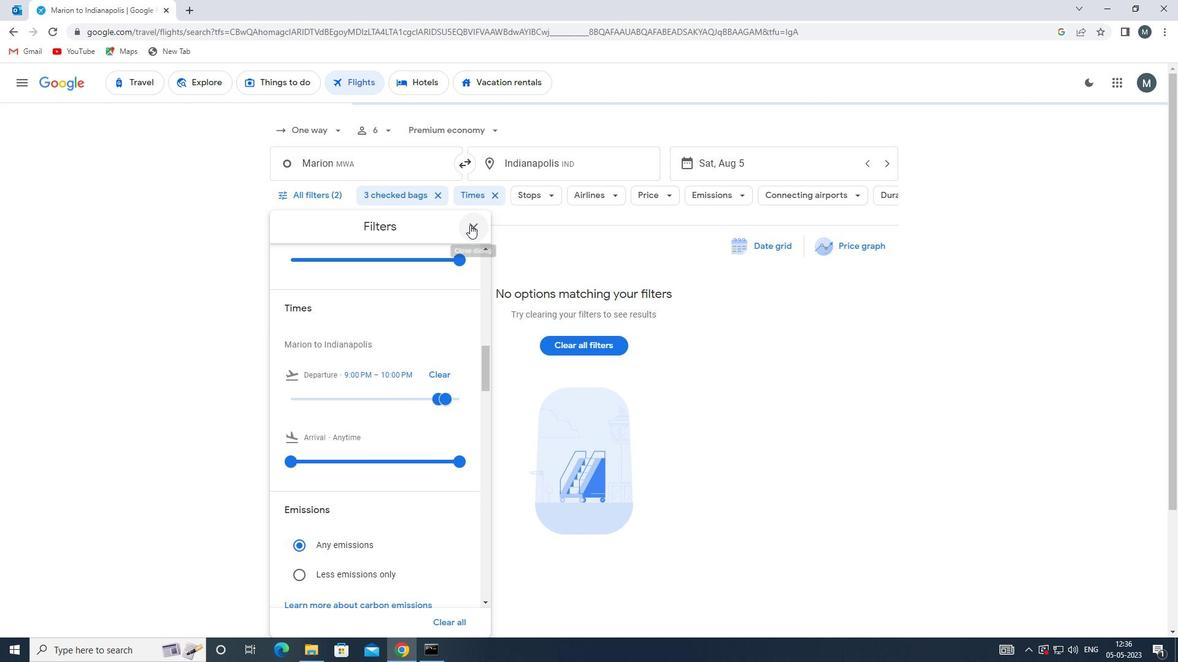 
Action: Mouse moved to (470, 227)
Screenshot: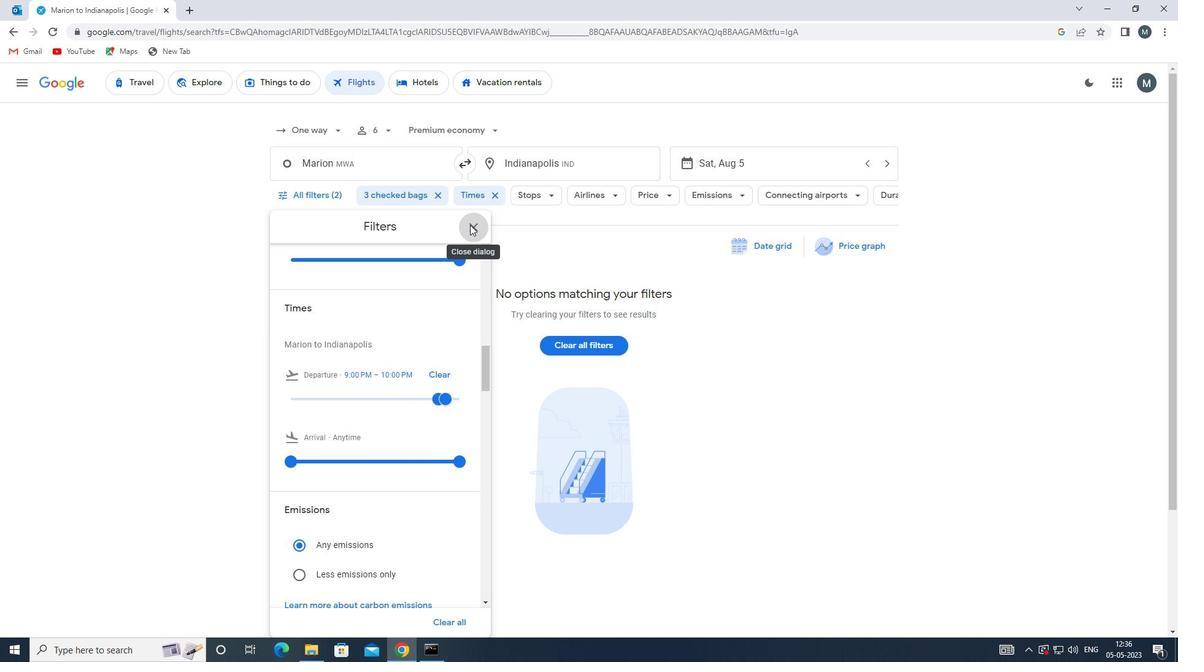
